 Task: Create new contact,   with mail id: 'EllaMartinez40@coach.com', first name: 'Ella', Last name: 'Martinez', Job Title: Research Scientist, Phone number (801) 555-5678. Change life cycle stage to  'Lead' and lead status to 'New'. Add new company to the associated contact: fordham.edu and type: Other. Logged in from softage.10@softage.net
Action: Mouse moved to (75, 59)
Screenshot: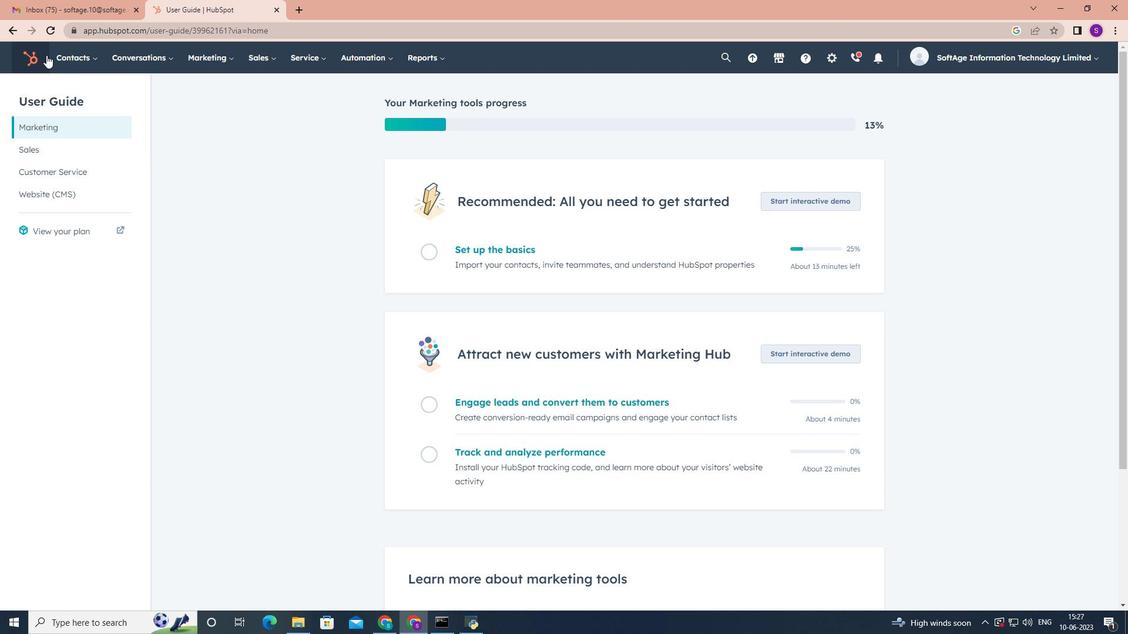 
Action: Mouse pressed left at (75, 59)
Screenshot: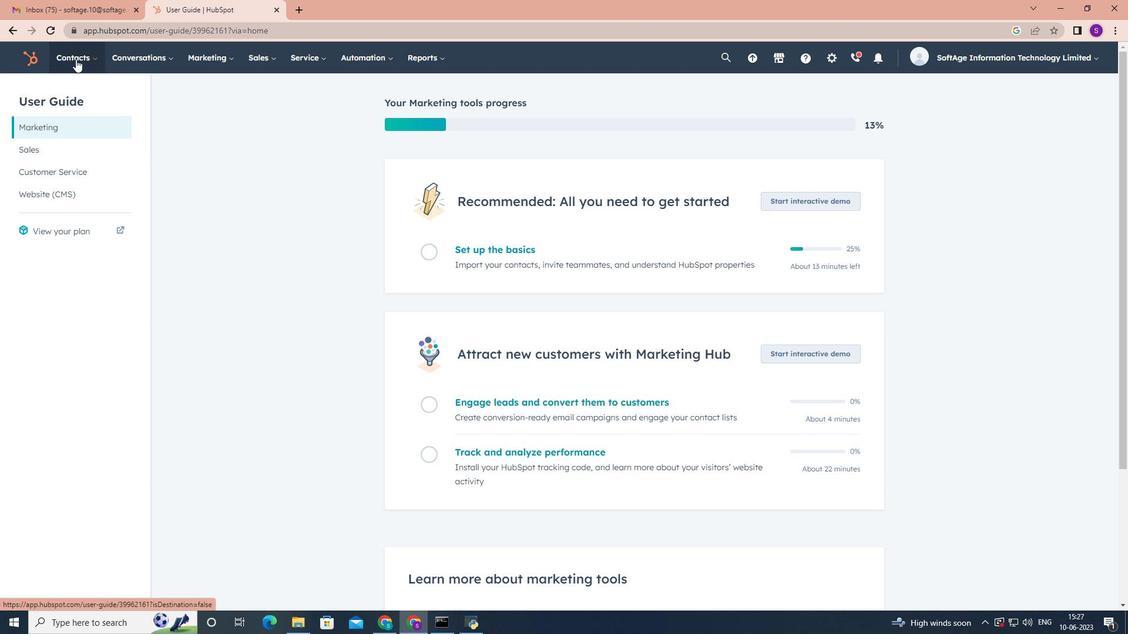 
Action: Mouse moved to (114, 92)
Screenshot: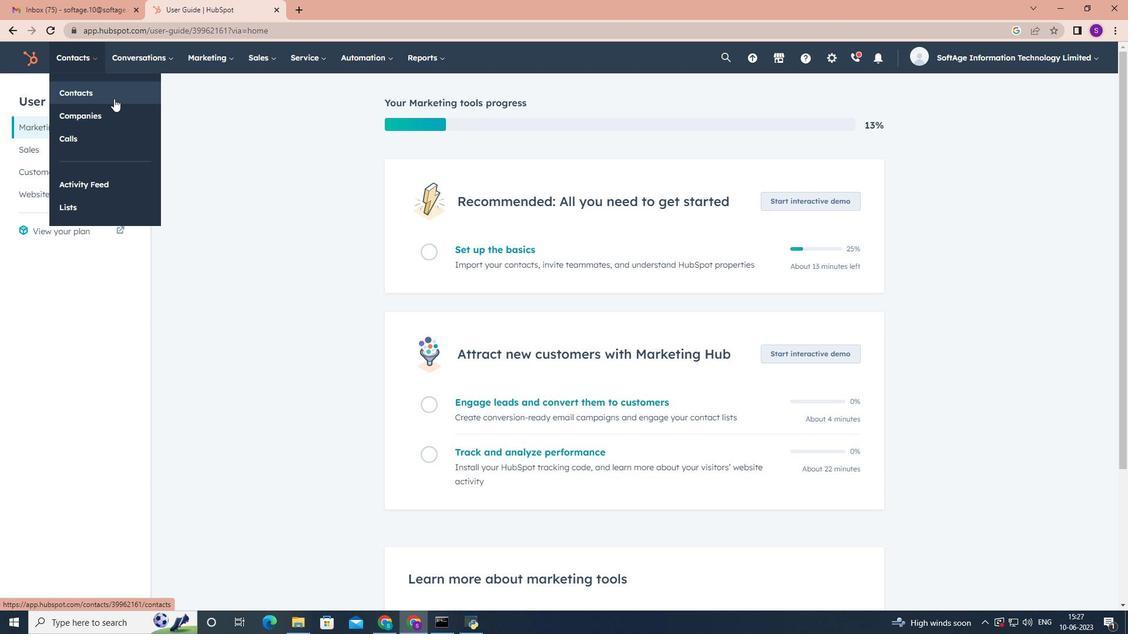 
Action: Mouse pressed left at (114, 92)
Screenshot: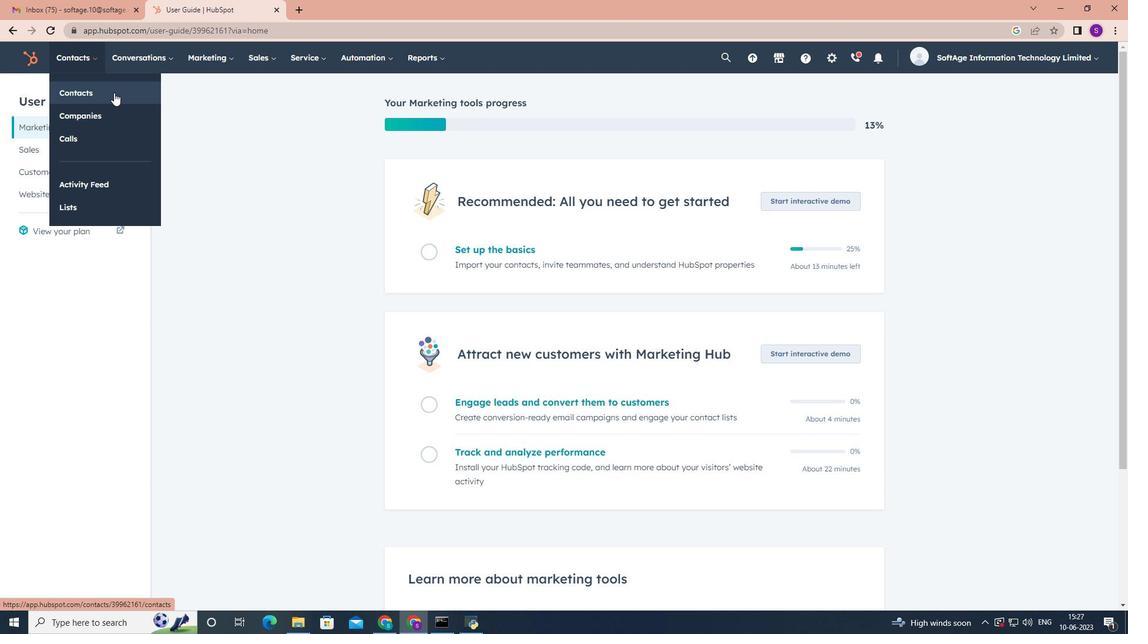 
Action: Mouse moved to (1053, 98)
Screenshot: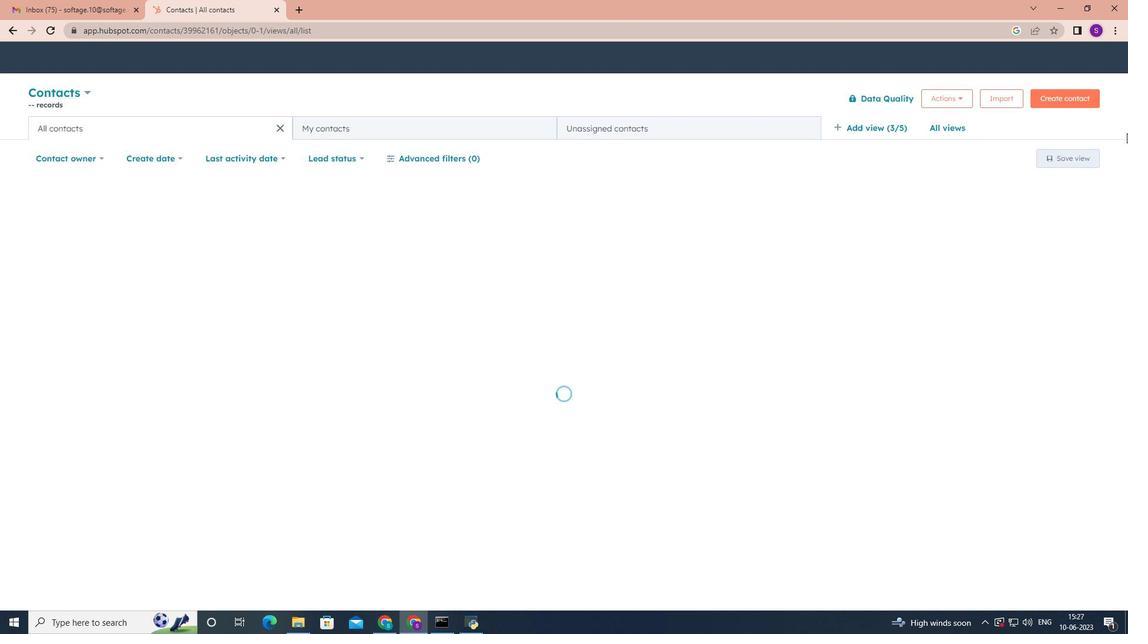 
Action: Mouse pressed left at (1053, 98)
Screenshot: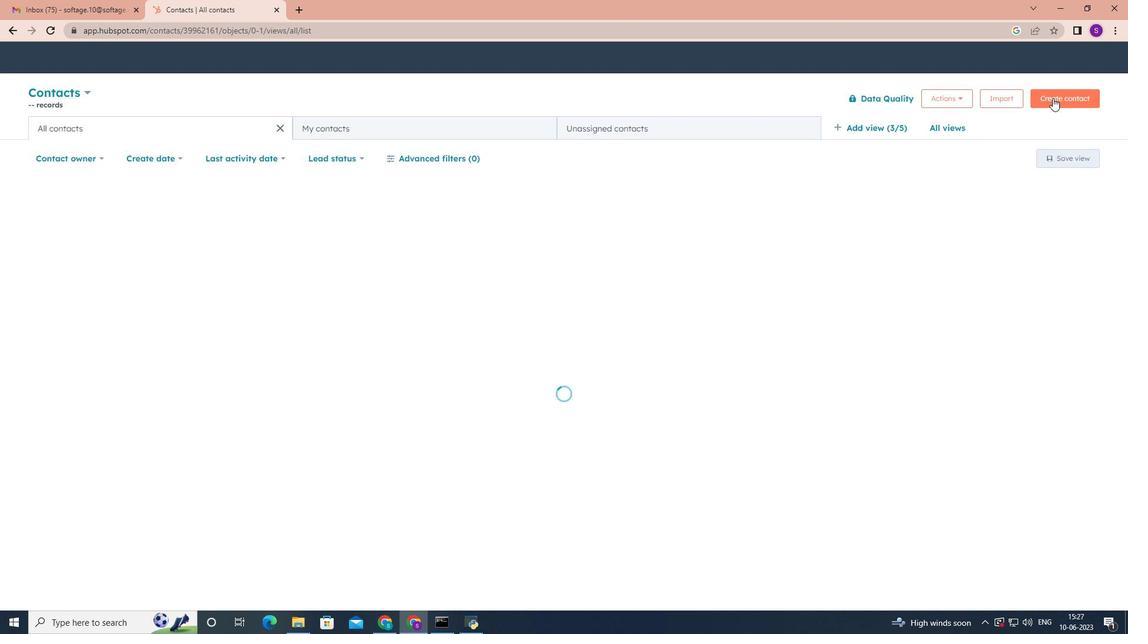 
Action: Mouse moved to (862, 155)
Screenshot: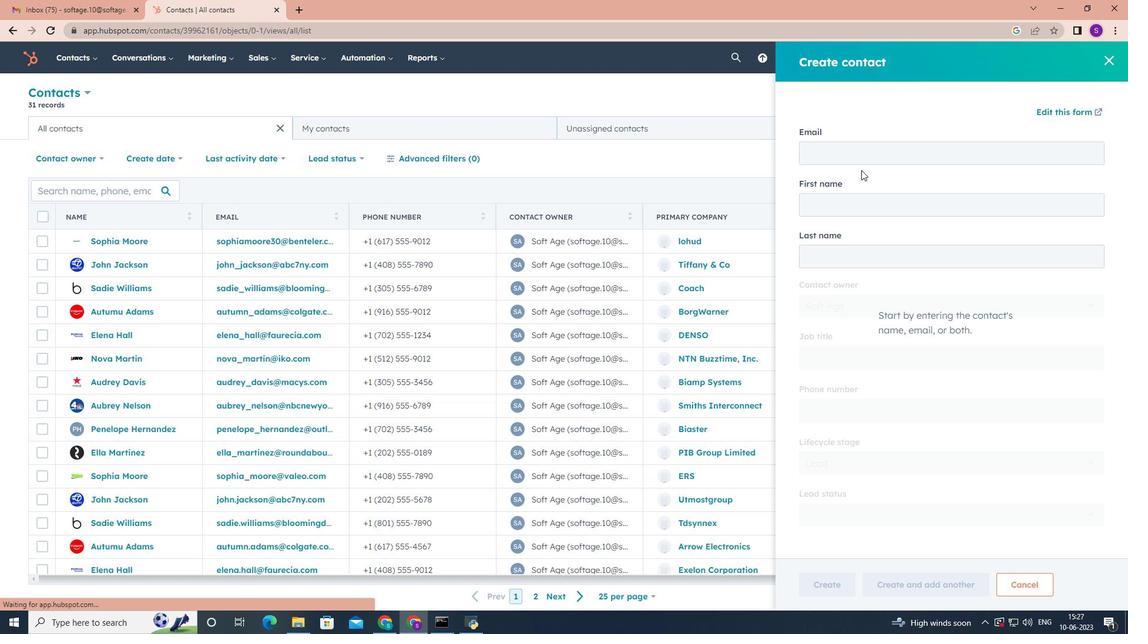 
Action: Mouse pressed left at (862, 155)
Screenshot: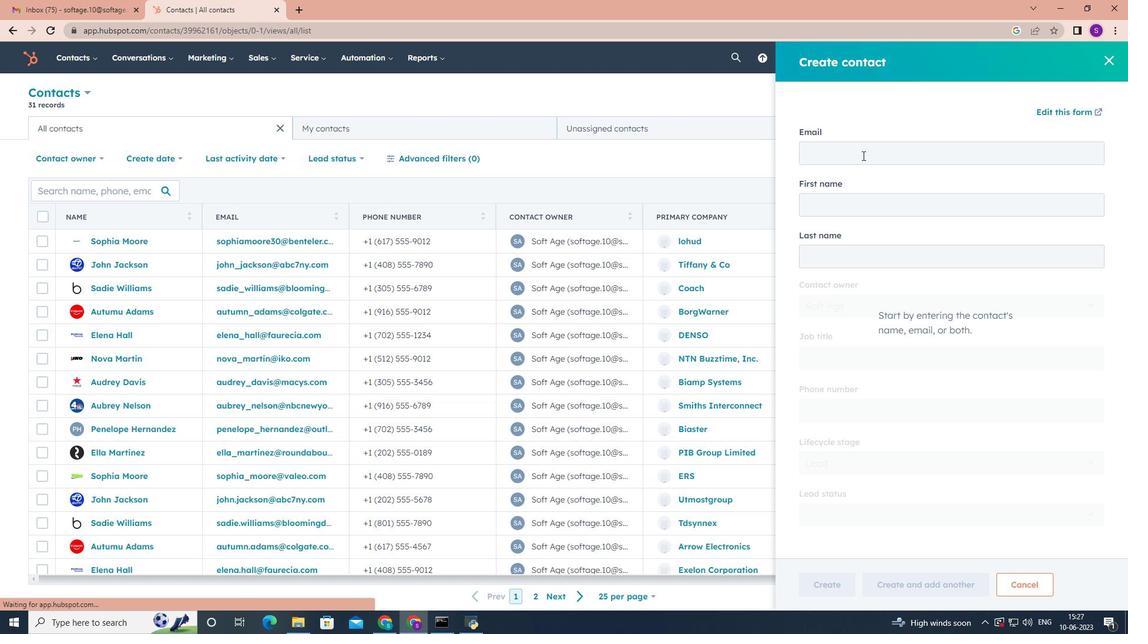 
Action: Key pressed <Key.shift>Ella<Key.shift>Martinez40<Key.shift>@coach.com<Key.tab><Key.shift><Key.shift><Key.shift><Key.shift><Key.shift><Key.shift><Key.shift><Key.shift><Key.shift>Ella<Key.tab><Key.shift><Key.shift><Key.shift><Key.shift><Key.shift><Key.shift><Key.shift><Key.shift><Key.shift><Key.shift><Key.shift><Key.shift><Key.shift><Key.shift><Key.shift><Key.shift><Key.shift><Key.shift>Martinez<Key.tab><Key.tab><Key.shift><Key.shift><Key.shift><Key.shift><Key.shift><Key.shift><Key.shift>Research<Key.space><Key.shift>Scientist<Key.tab>8015556<Key.backspace>5678<Key.tab><Key.tab><Key.tab><Key.tab><Key.enter>
Screenshot: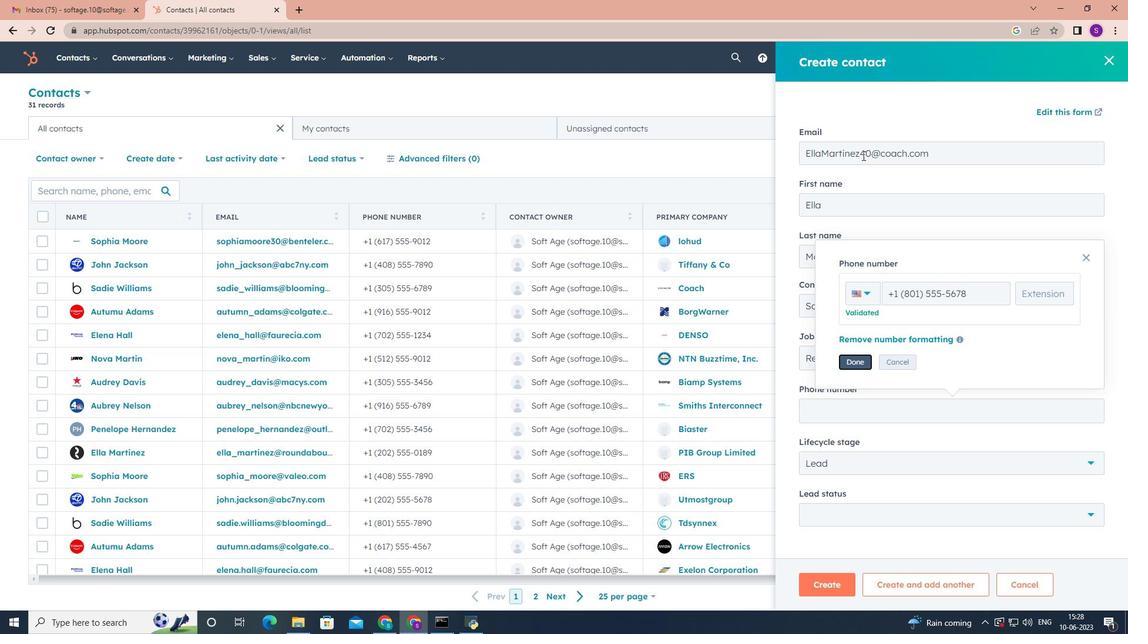 
Action: Mouse scrolled (862, 155) with delta (0, 0)
Screenshot: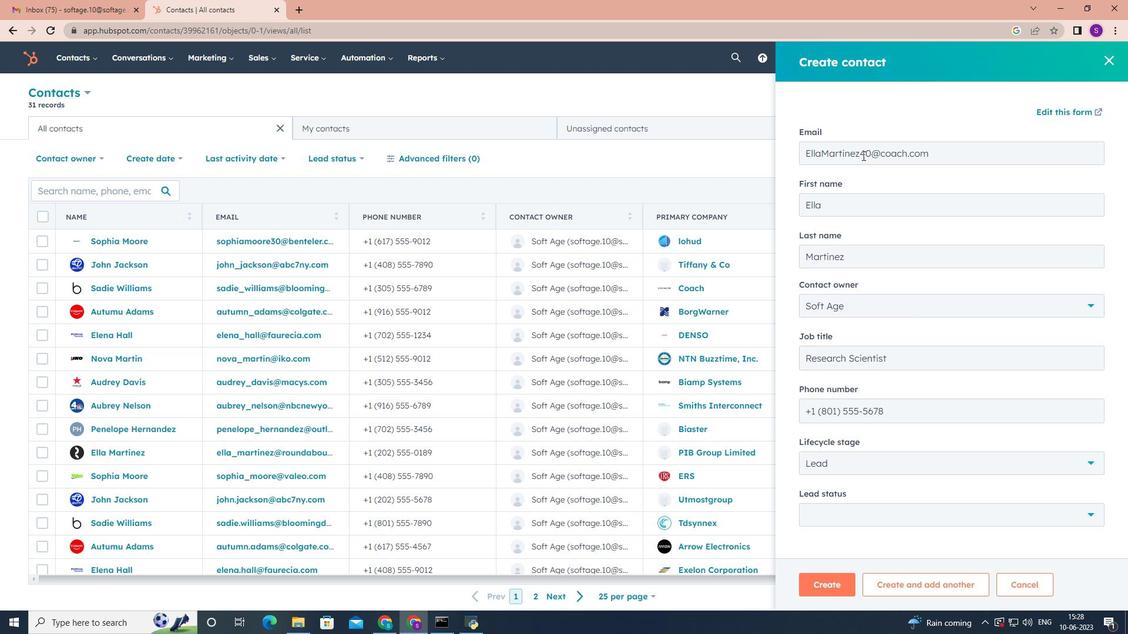 
Action: Mouse moved to (1051, 309)
Screenshot: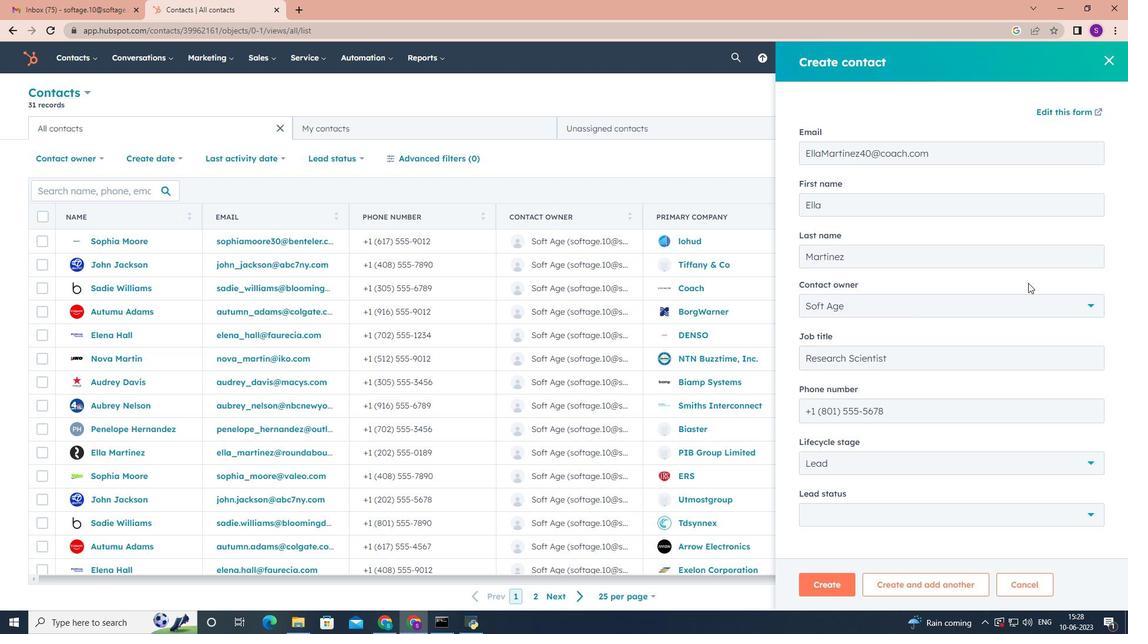 
Action: Mouse scrolled (1051, 308) with delta (0, 0)
Screenshot: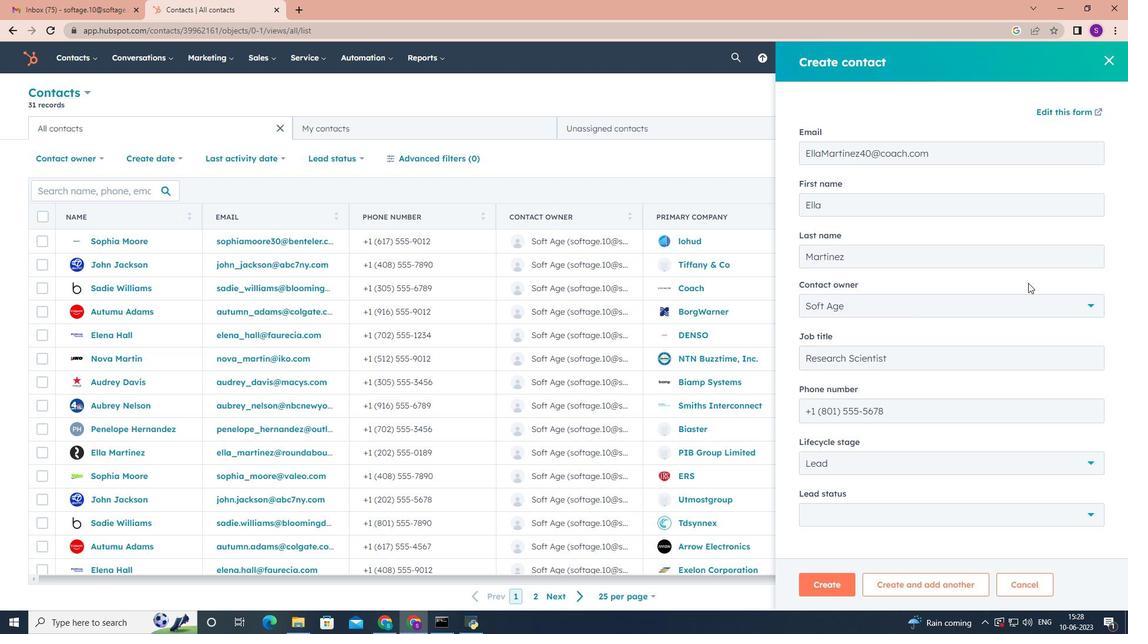 
Action: Mouse moved to (1054, 324)
Screenshot: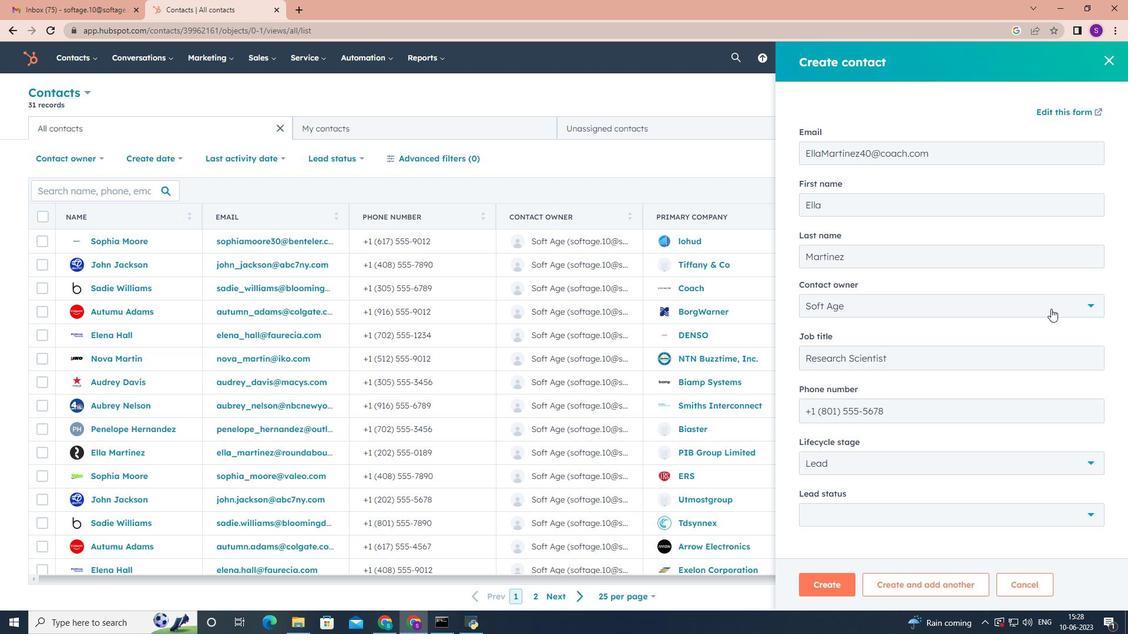 
Action: Mouse scrolled (1054, 324) with delta (0, 0)
Screenshot: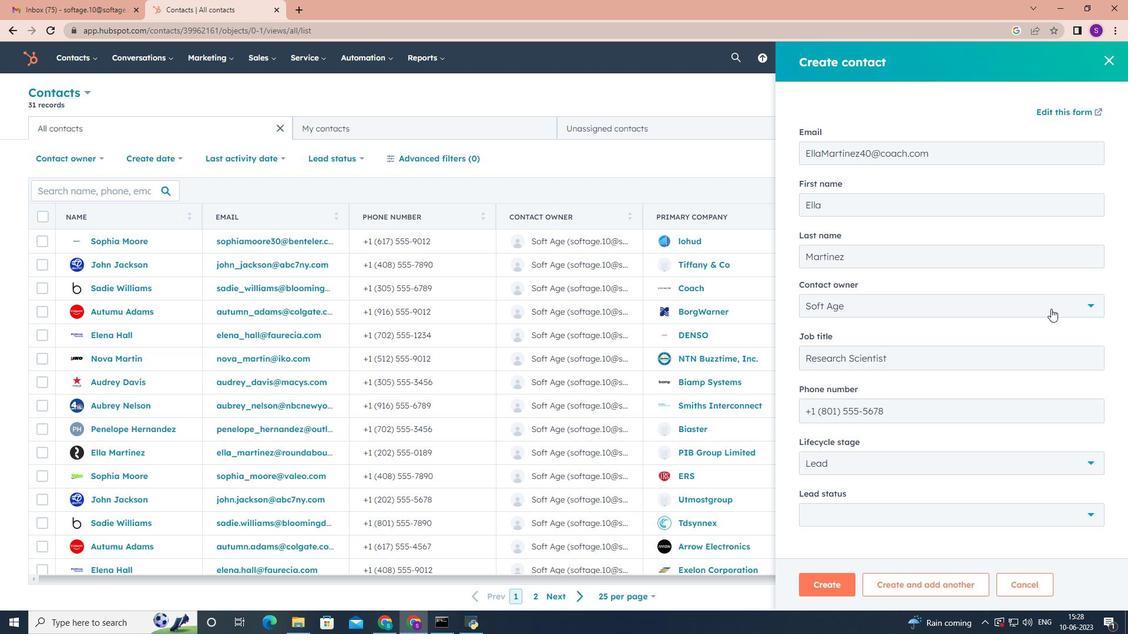 
Action: Mouse moved to (1088, 461)
Screenshot: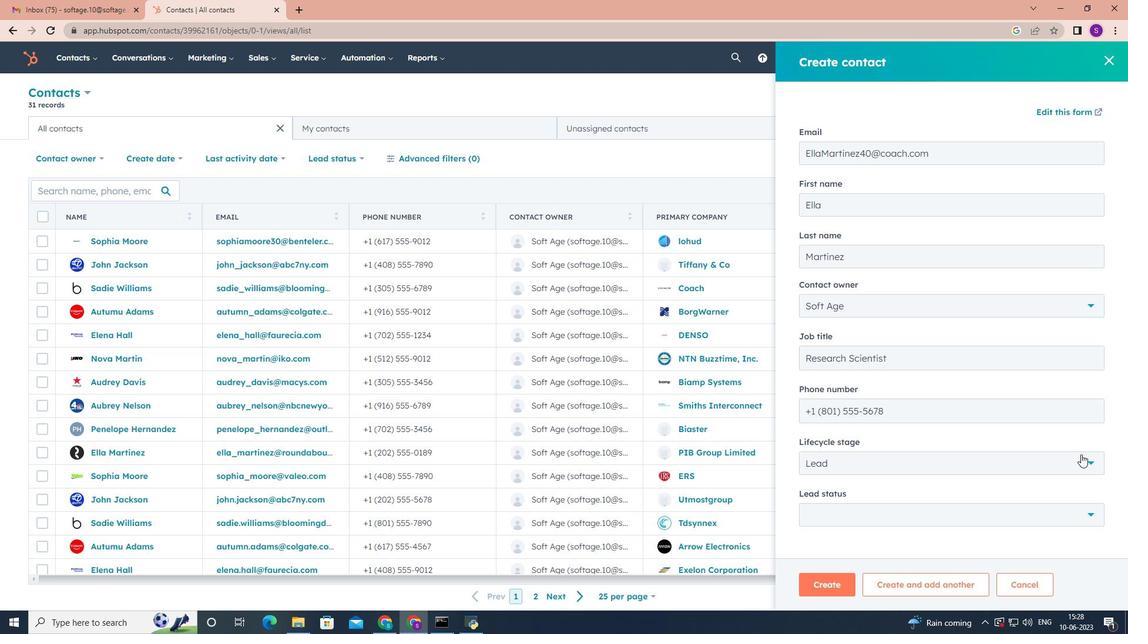 
Action: Mouse pressed left at (1088, 461)
Screenshot: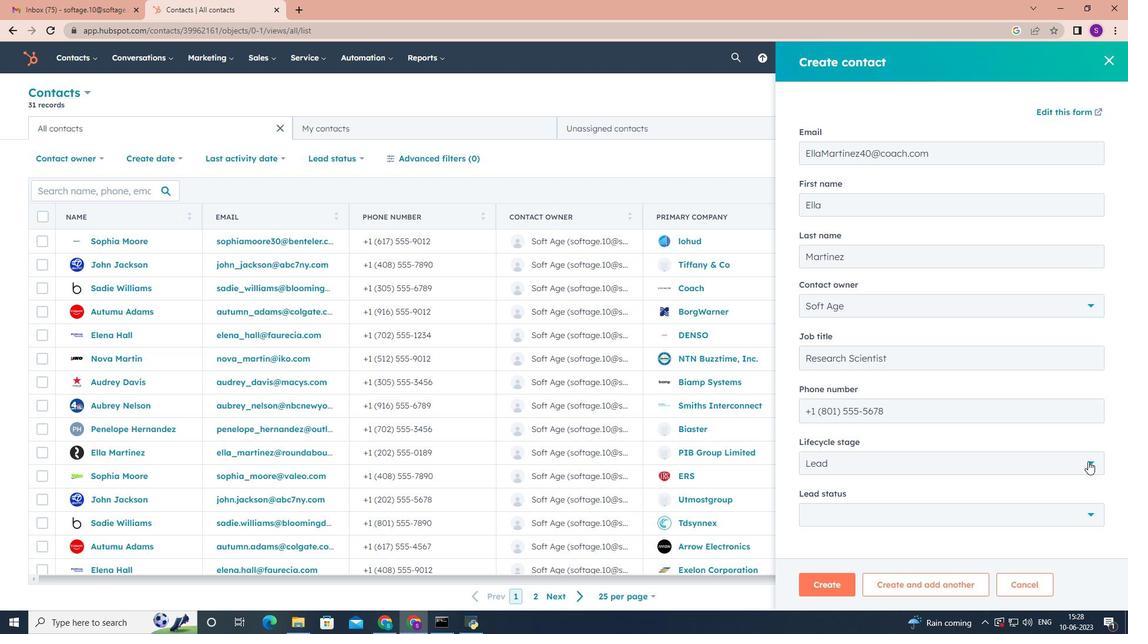 
Action: Mouse moved to (916, 352)
Screenshot: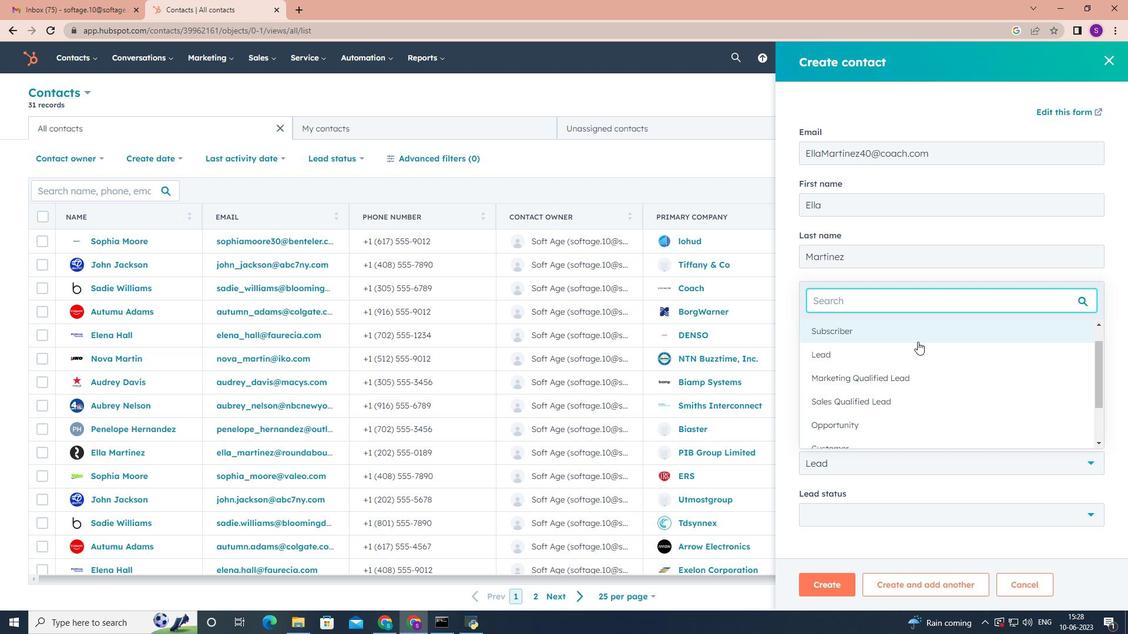 
Action: Mouse pressed left at (916, 352)
Screenshot: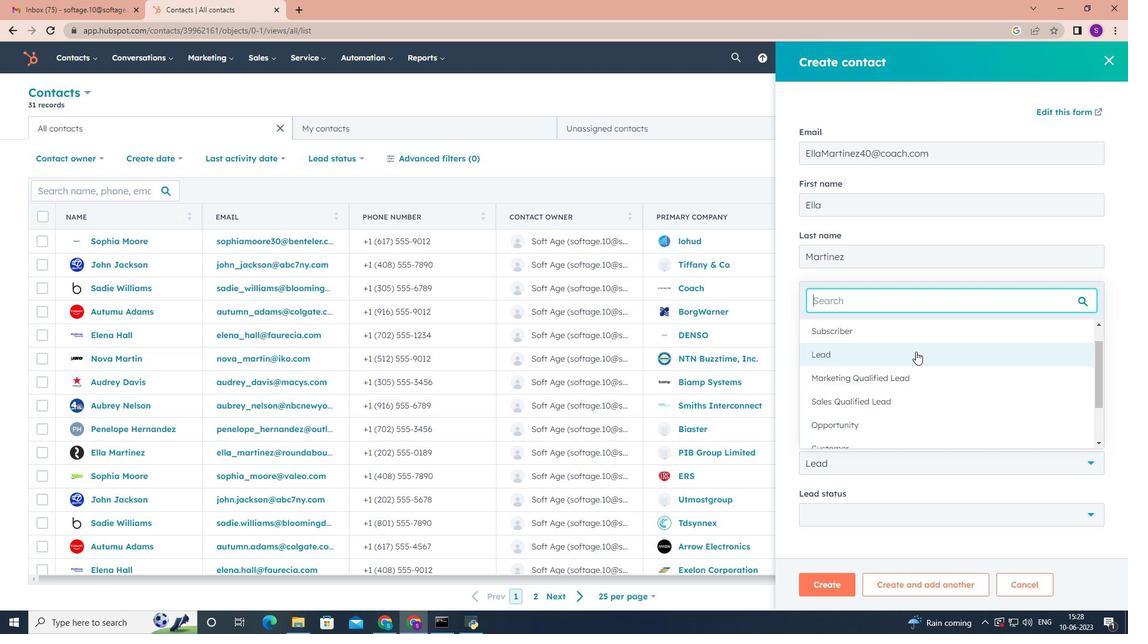 
Action: Mouse moved to (916, 394)
Screenshot: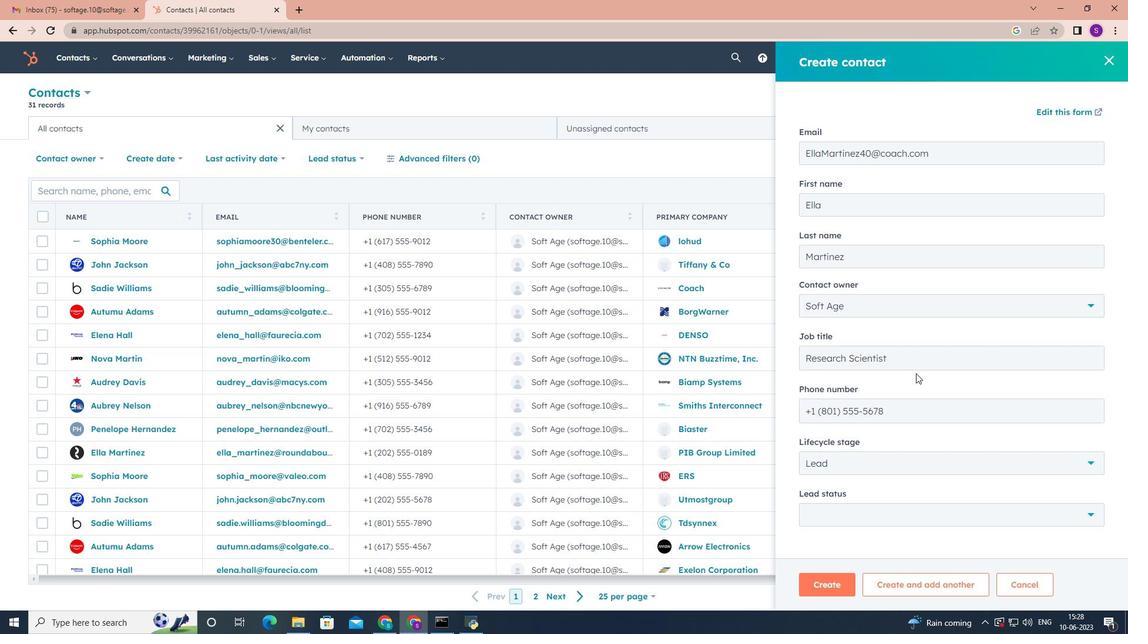 
Action: Mouse scrolled (916, 393) with delta (0, 0)
Screenshot: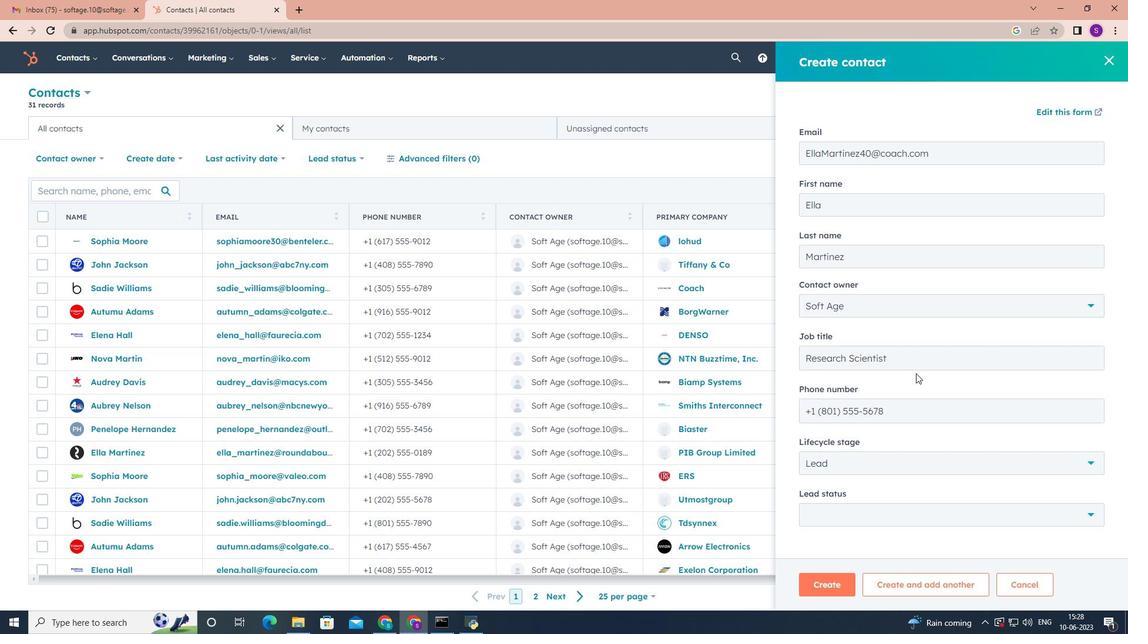 
Action: Mouse moved to (916, 395)
Screenshot: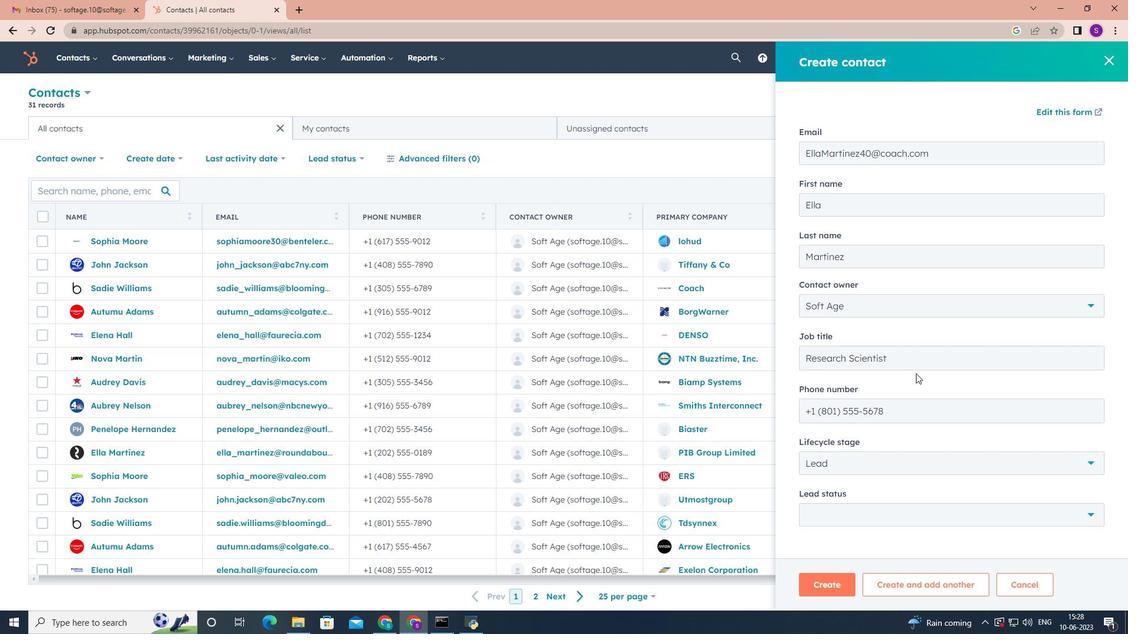 
Action: Mouse scrolled (916, 394) with delta (0, 0)
Screenshot: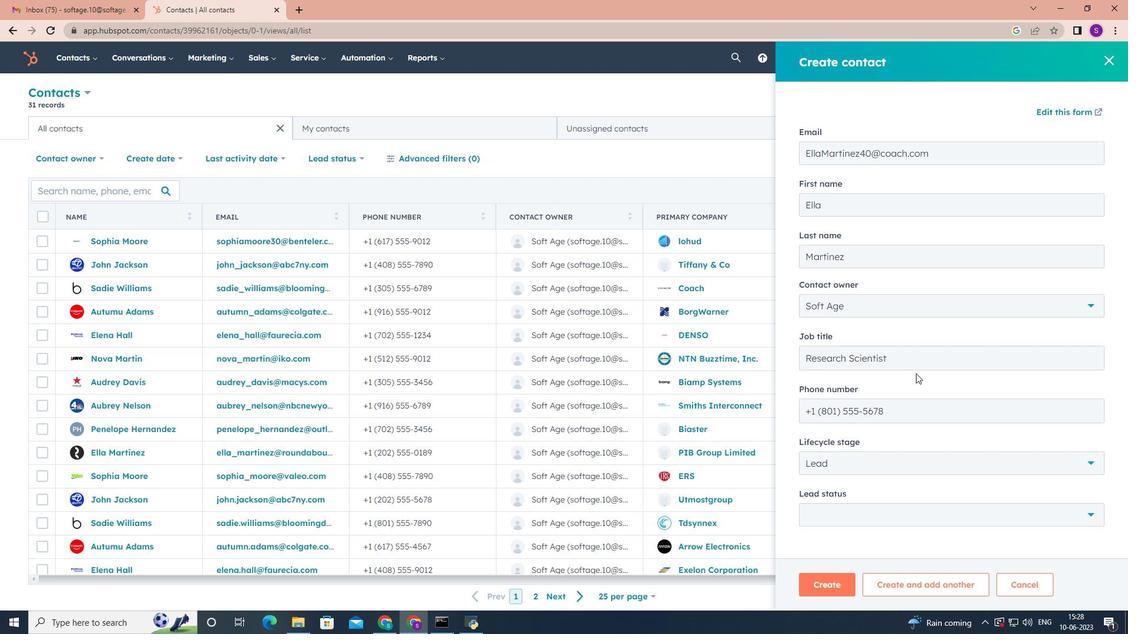 
Action: Mouse moved to (916, 396)
Screenshot: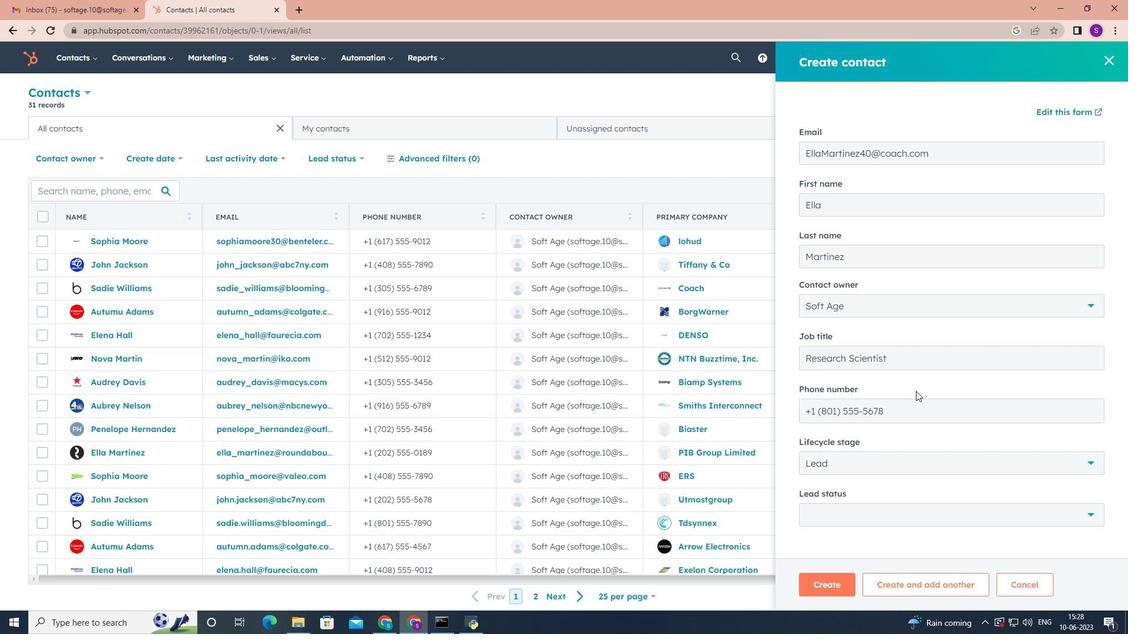 
Action: Mouse scrolled (916, 396) with delta (0, 0)
Screenshot: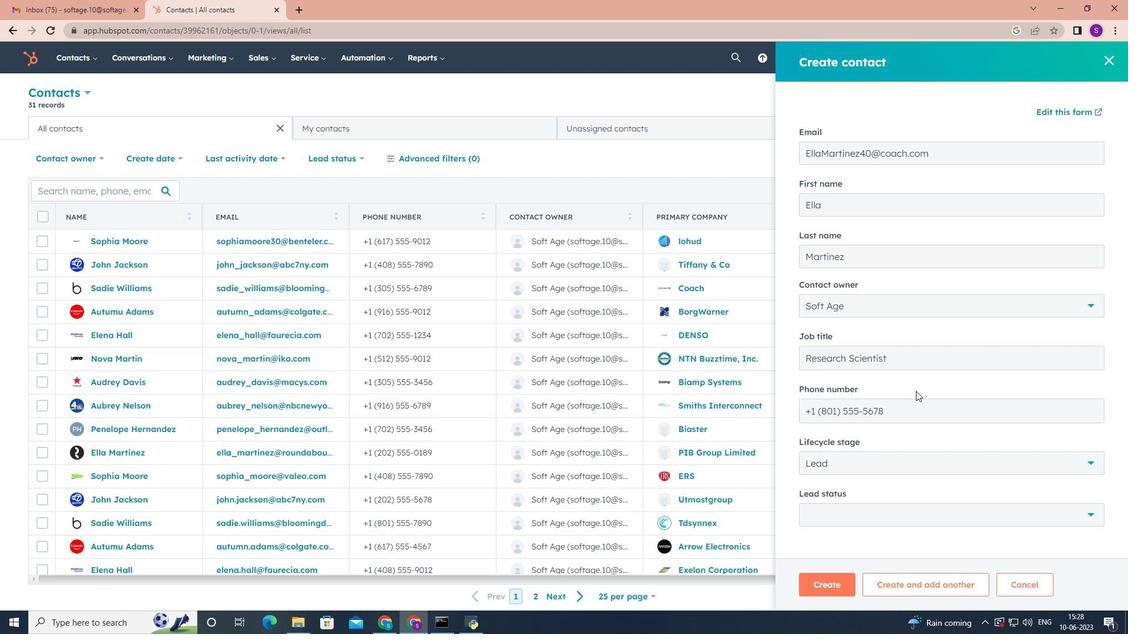
Action: Mouse moved to (916, 399)
Screenshot: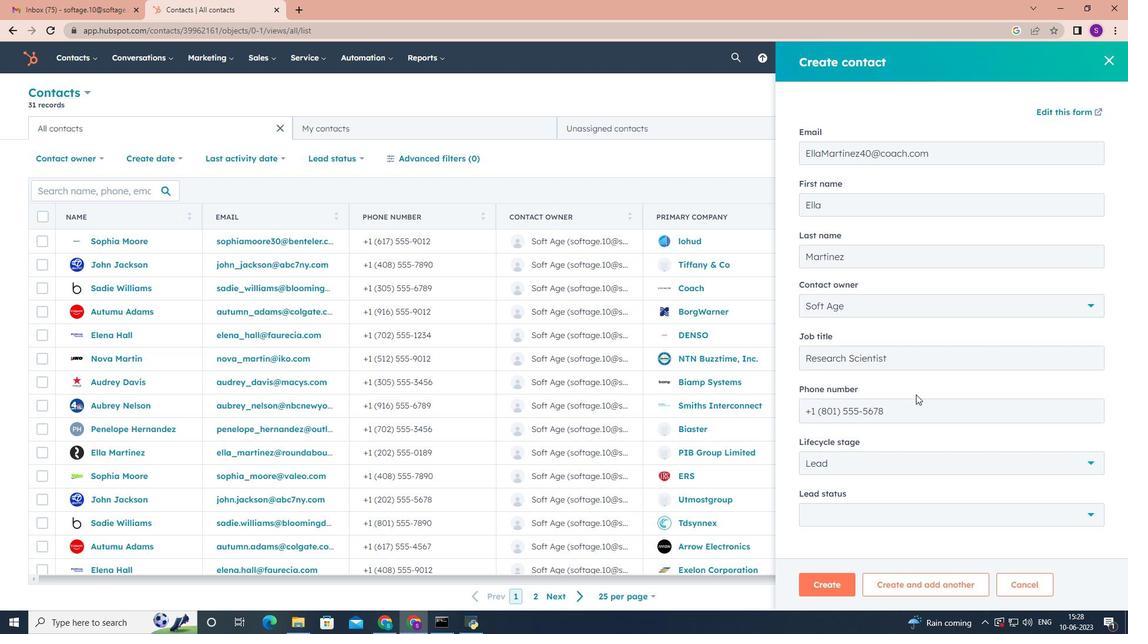 
Action: Mouse scrolled (916, 399) with delta (0, 0)
Screenshot: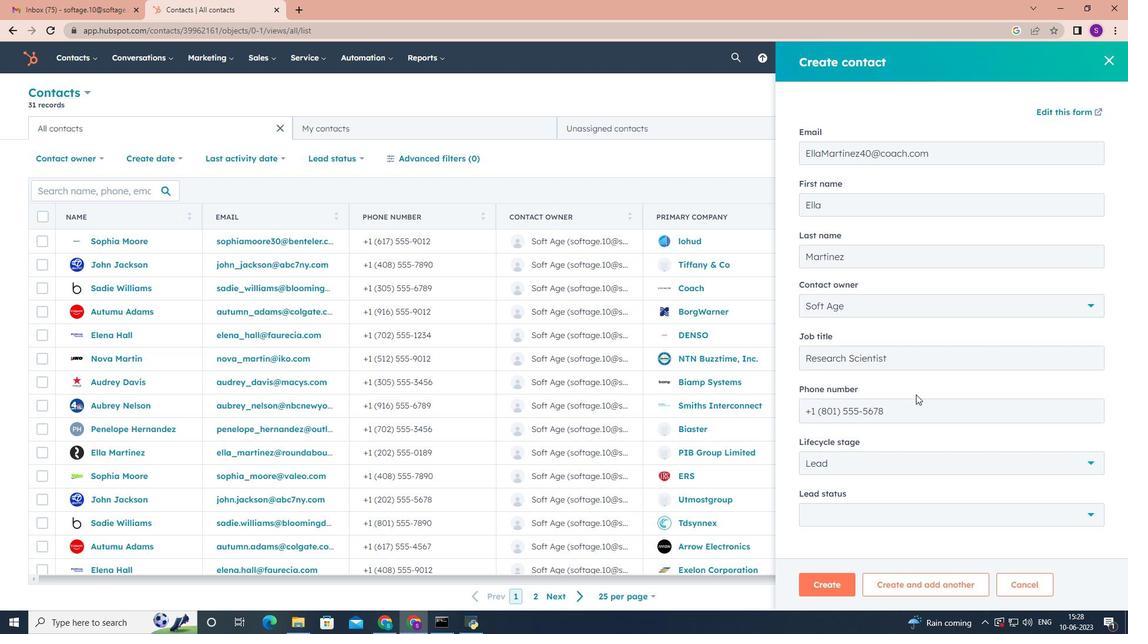 
Action: Mouse moved to (916, 408)
Screenshot: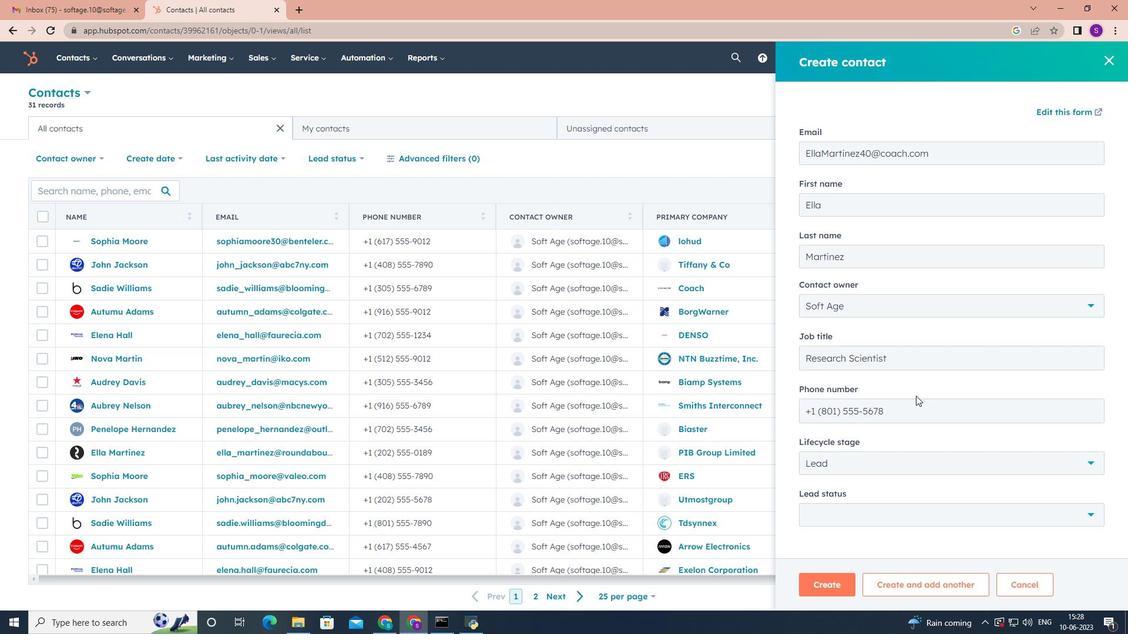 
Action: Mouse scrolled (916, 407) with delta (0, 0)
Screenshot: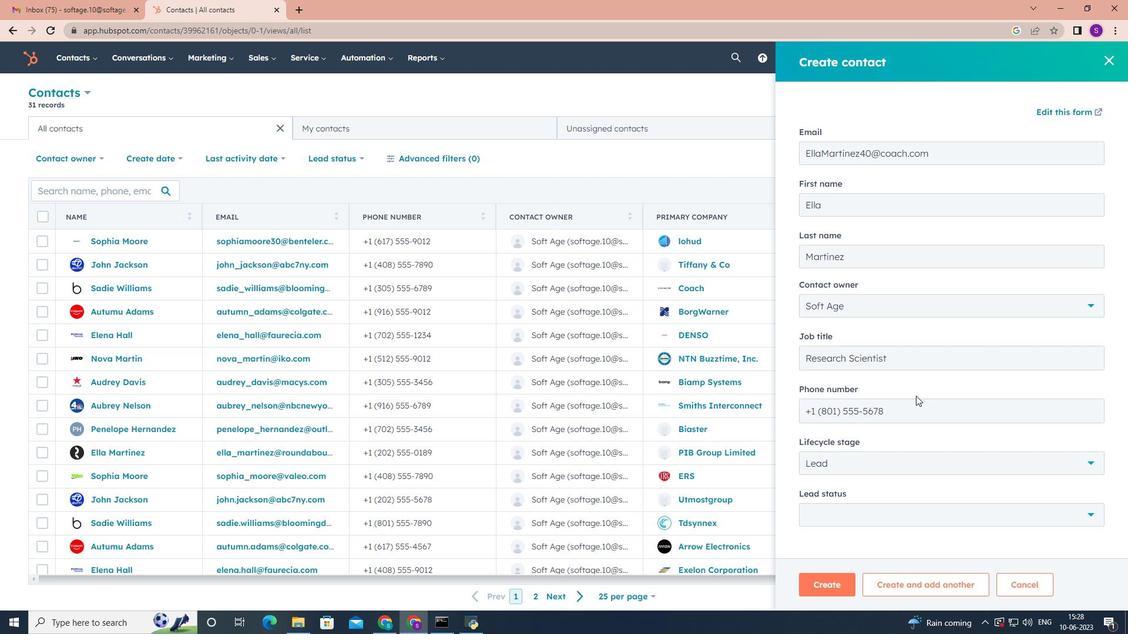 
Action: Mouse moved to (1082, 508)
Screenshot: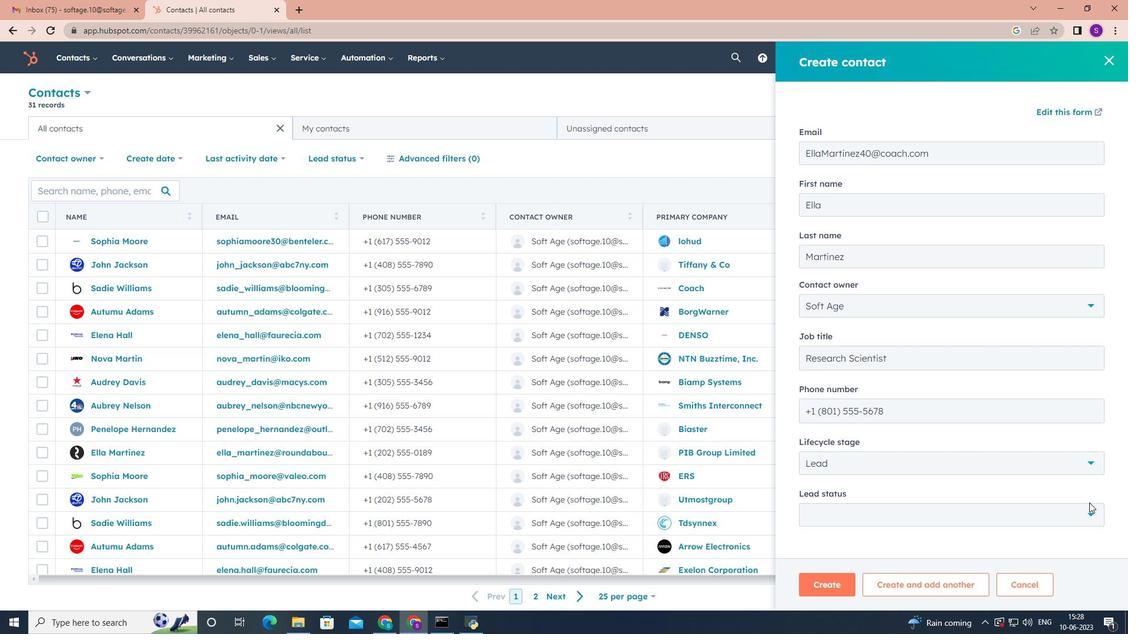 
Action: Mouse pressed left at (1082, 508)
Screenshot: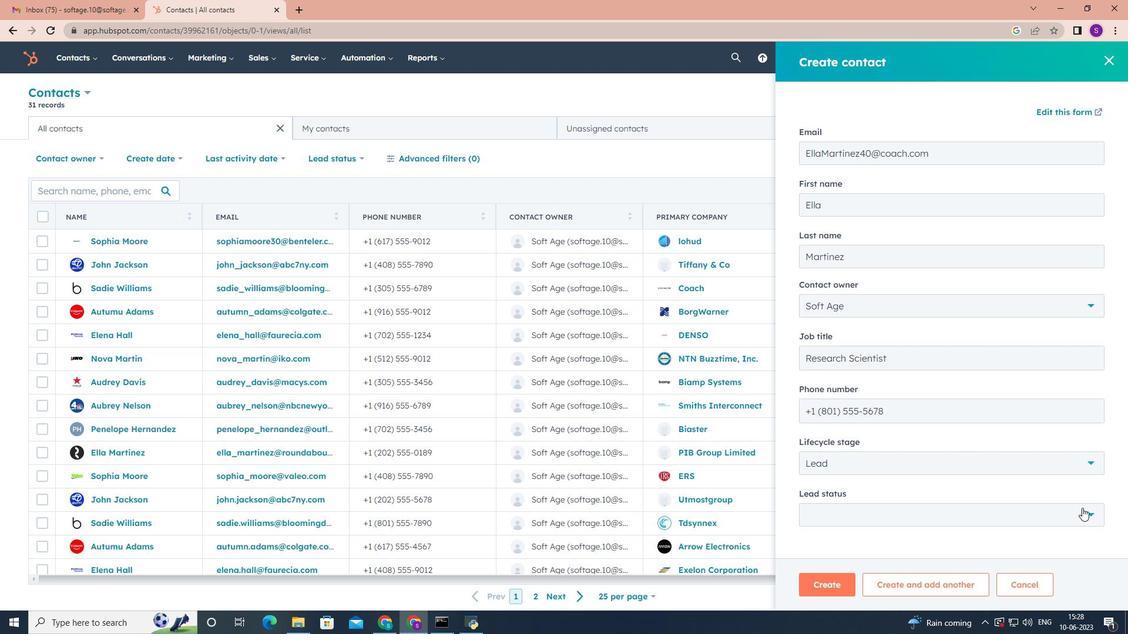 
Action: Mouse moved to (922, 400)
Screenshot: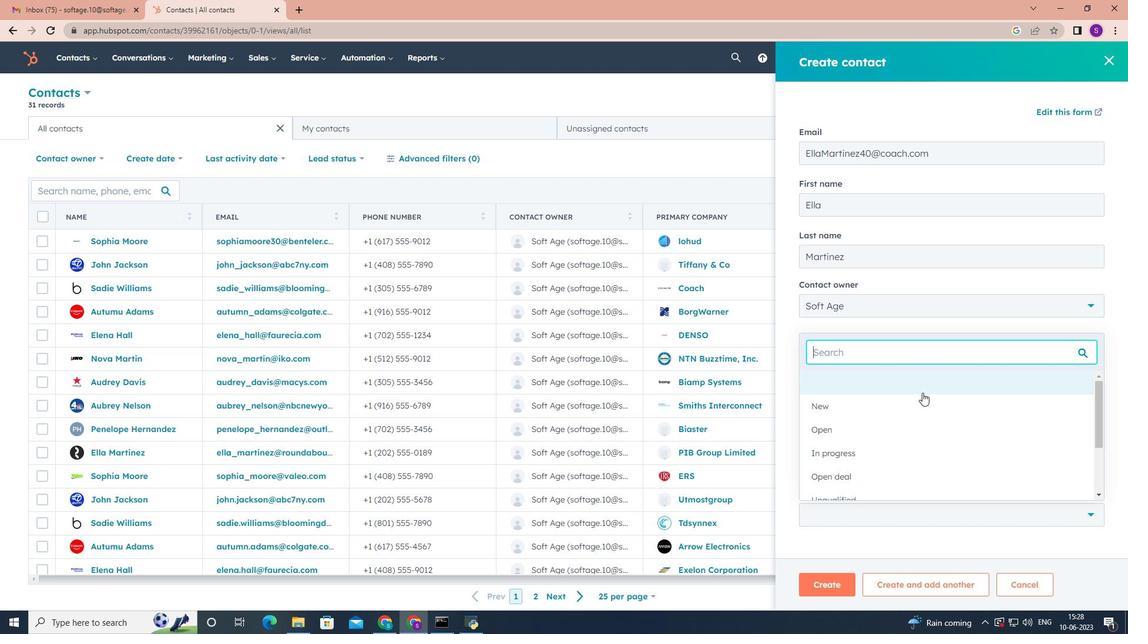 
Action: Mouse pressed left at (922, 400)
Screenshot: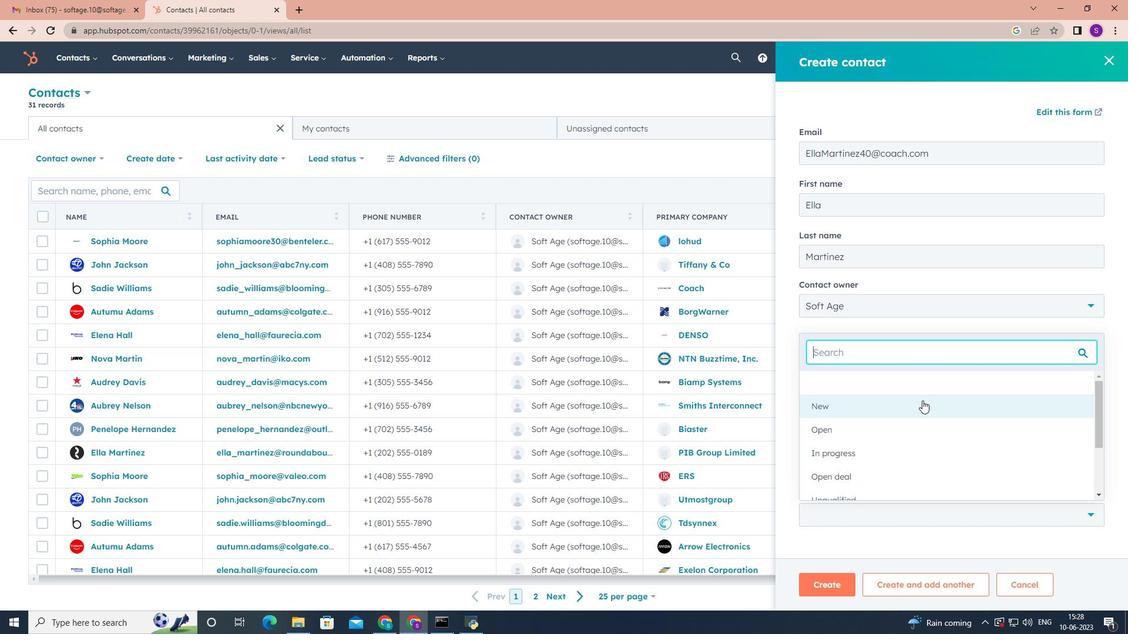
Action: Mouse moved to (936, 479)
Screenshot: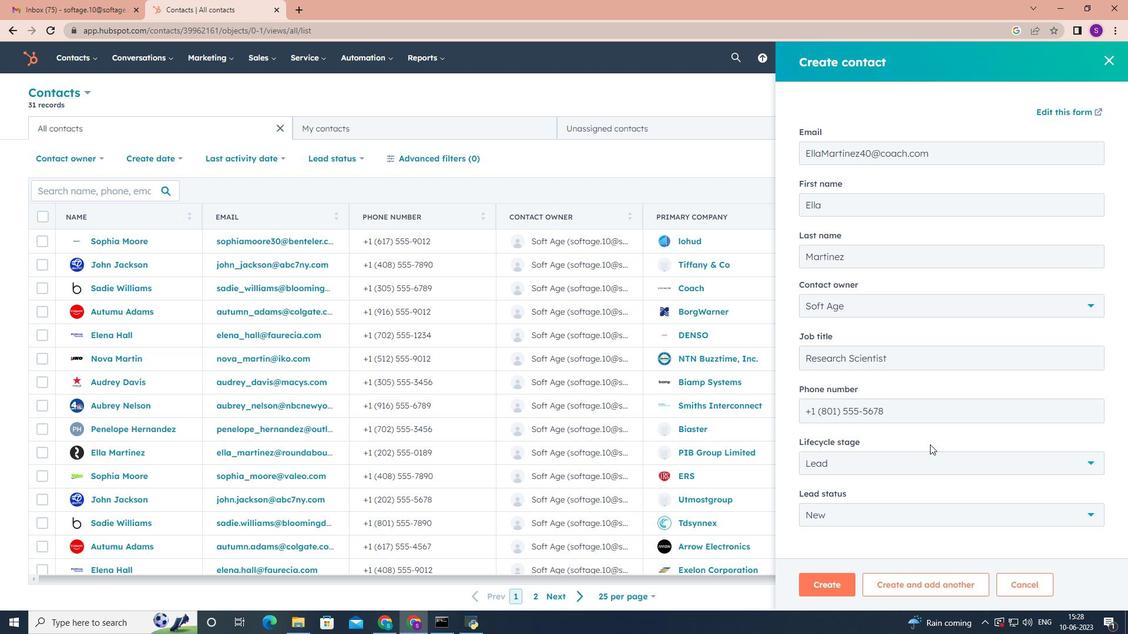 
Action: Mouse scrolled (936, 478) with delta (0, 0)
Screenshot: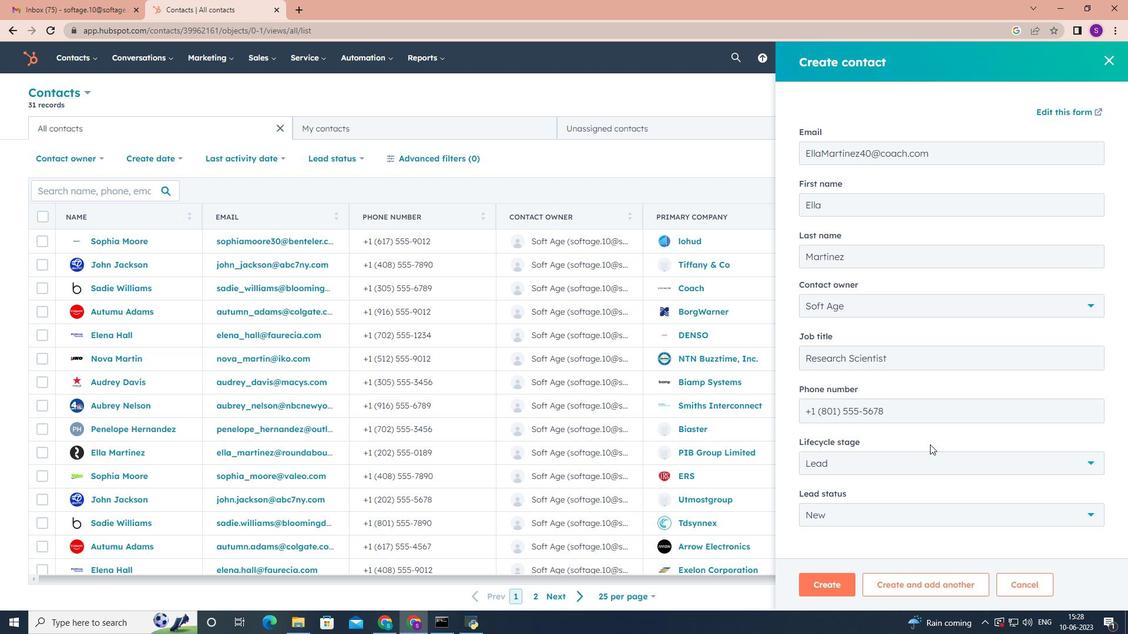 
Action: Mouse moved to (927, 493)
Screenshot: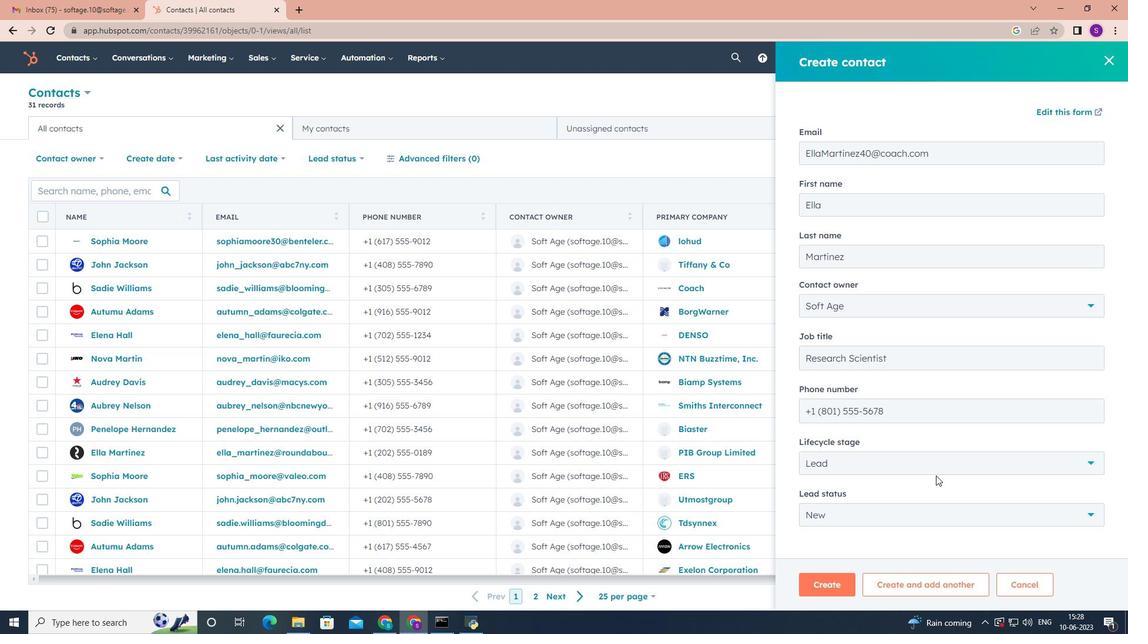 
Action: Mouse scrolled (927, 493) with delta (0, 0)
Screenshot: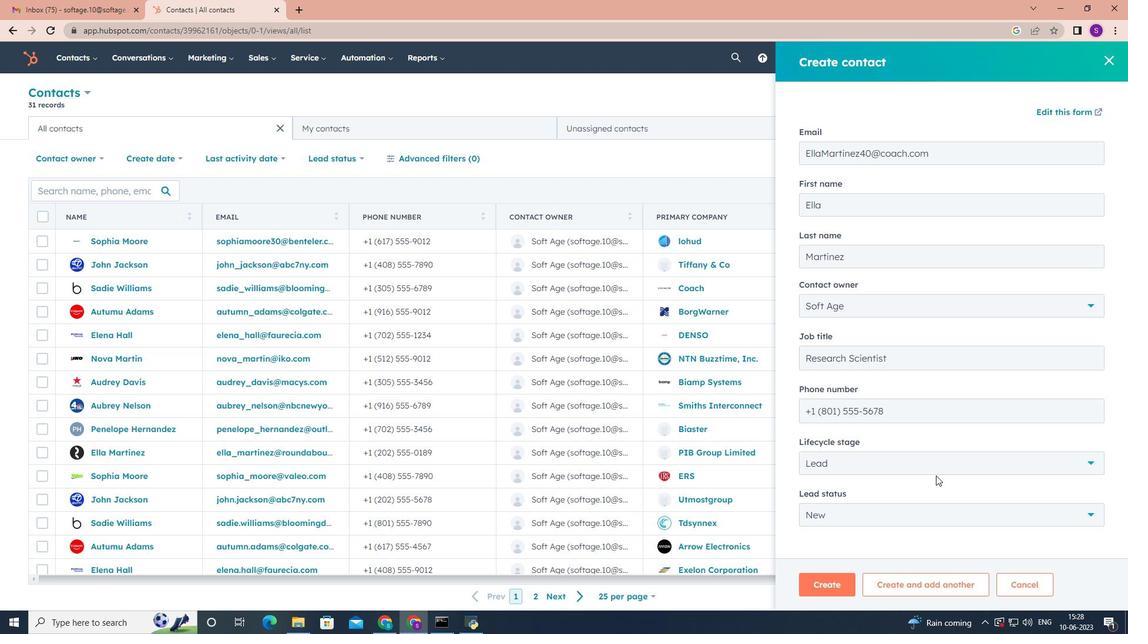 
Action: Mouse moved to (841, 584)
Screenshot: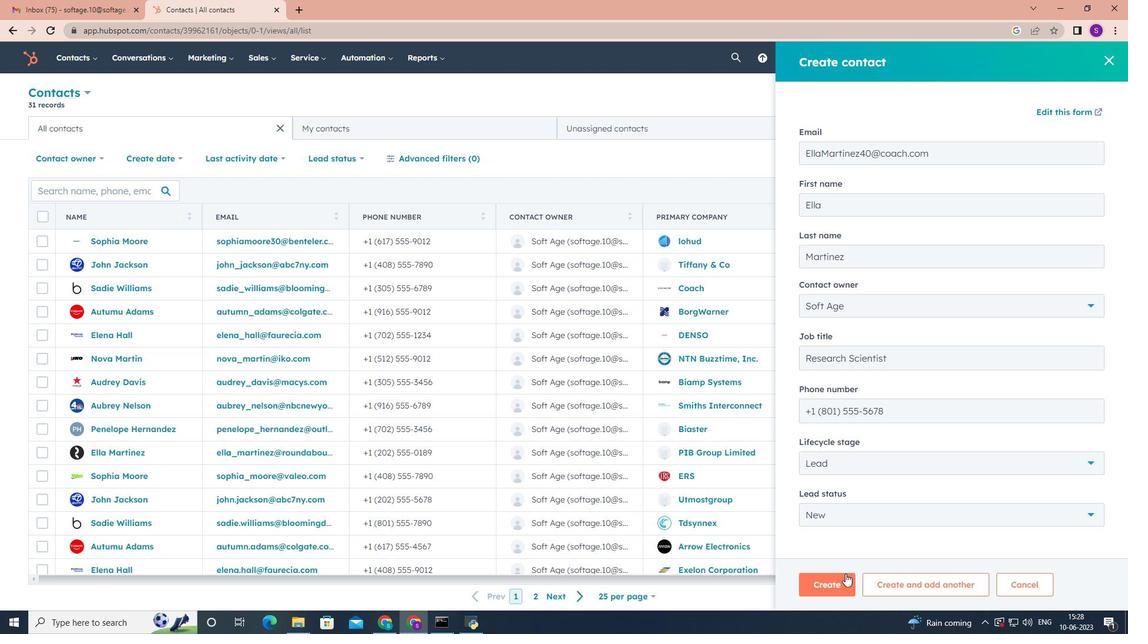 
Action: Mouse pressed left at (841, 584)
Screenshot: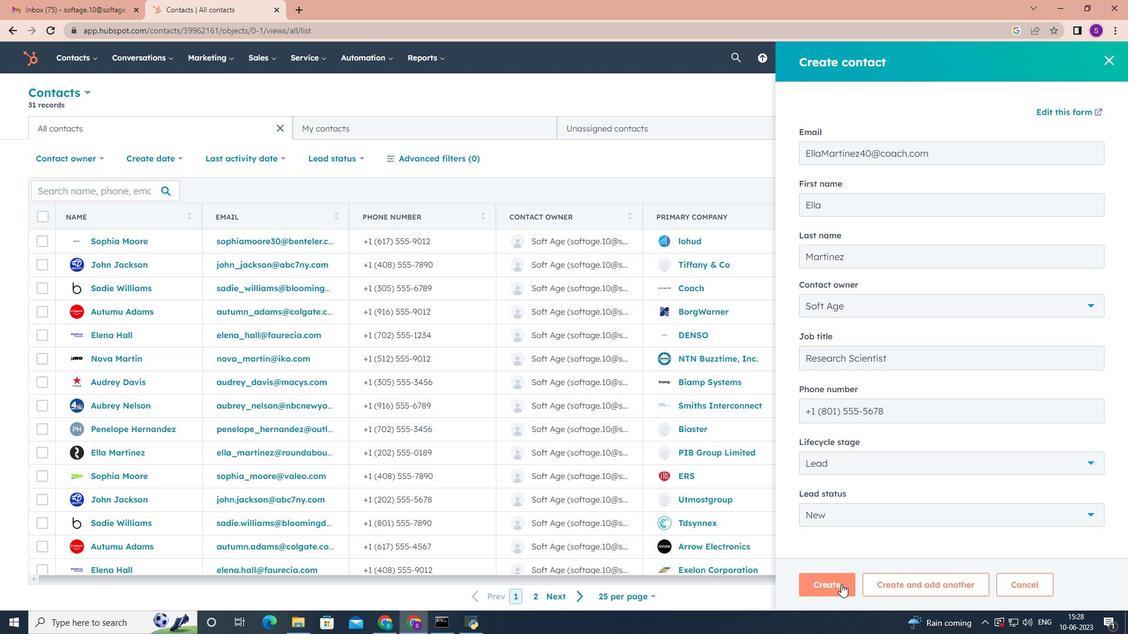 
Action: Mouse moved to (793, 378)
Screenshot: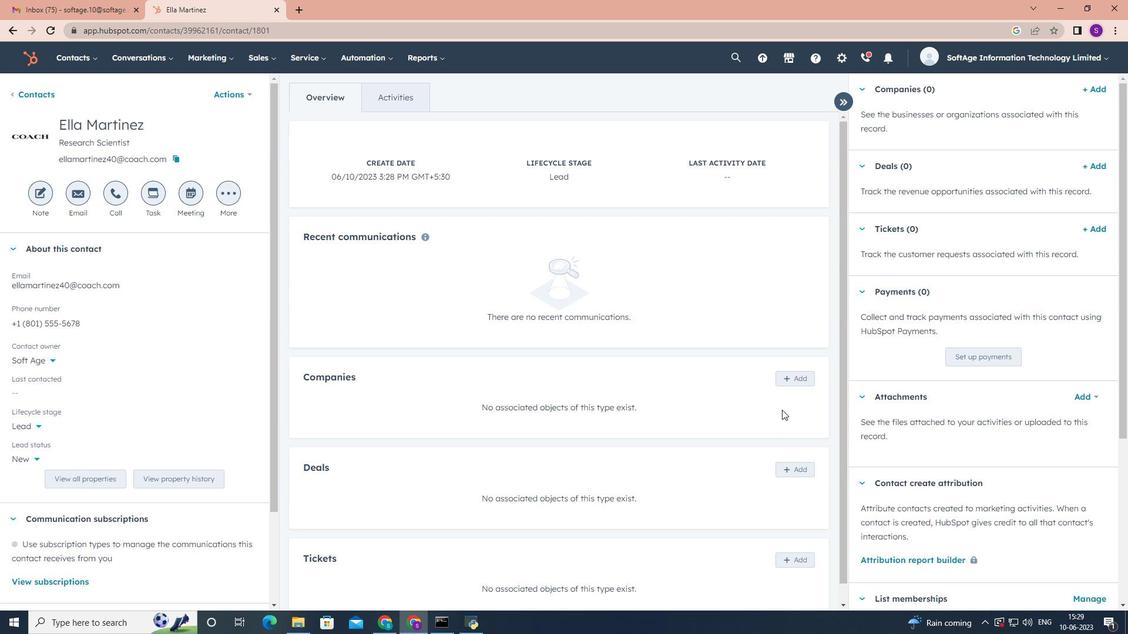 
Action: Mouse pressed left at (793, 378)
Screenshot: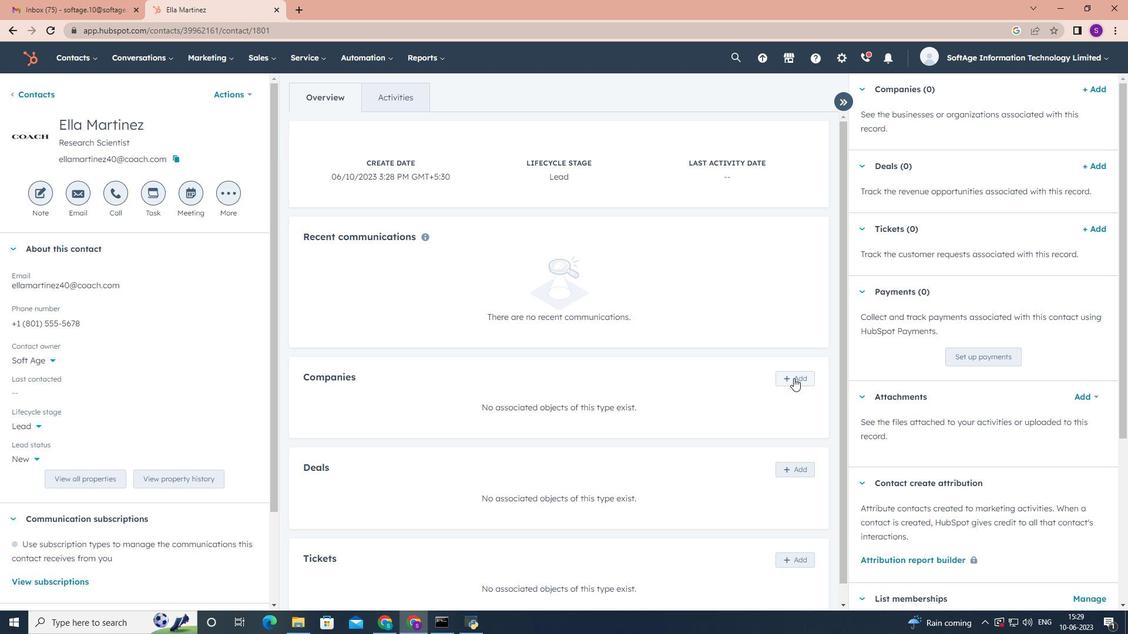 
Action: Mouse moved to (893, 128)
Screenshot: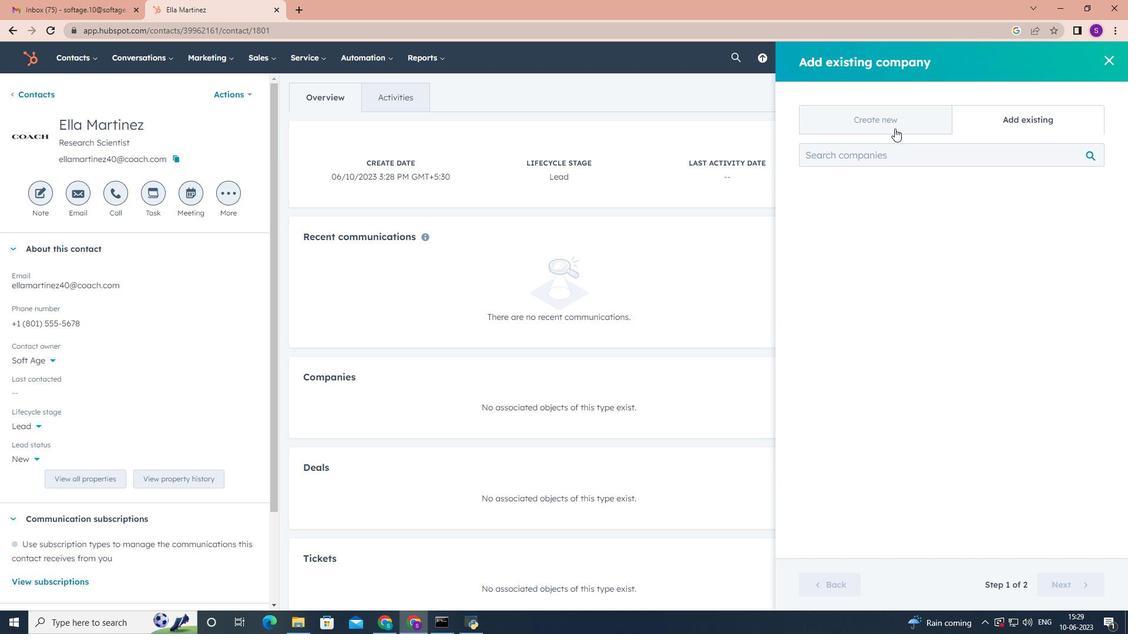 
Action: Mouse pressed left at (893, 128)
Screenshot: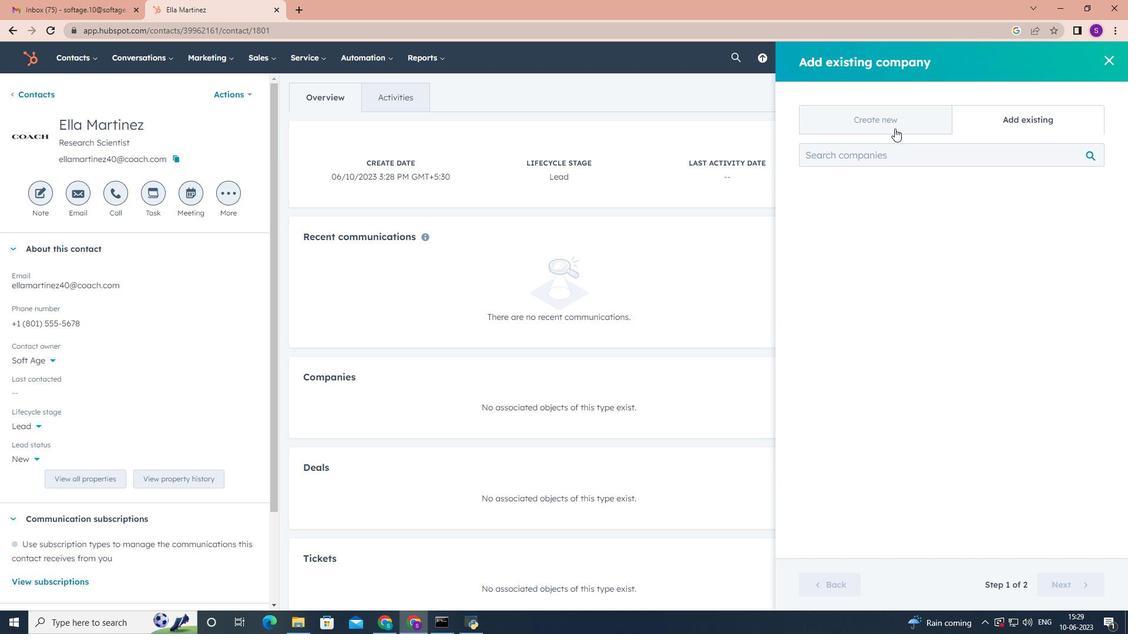 
Action: Mouse moved to (891, 186)
Screenshot: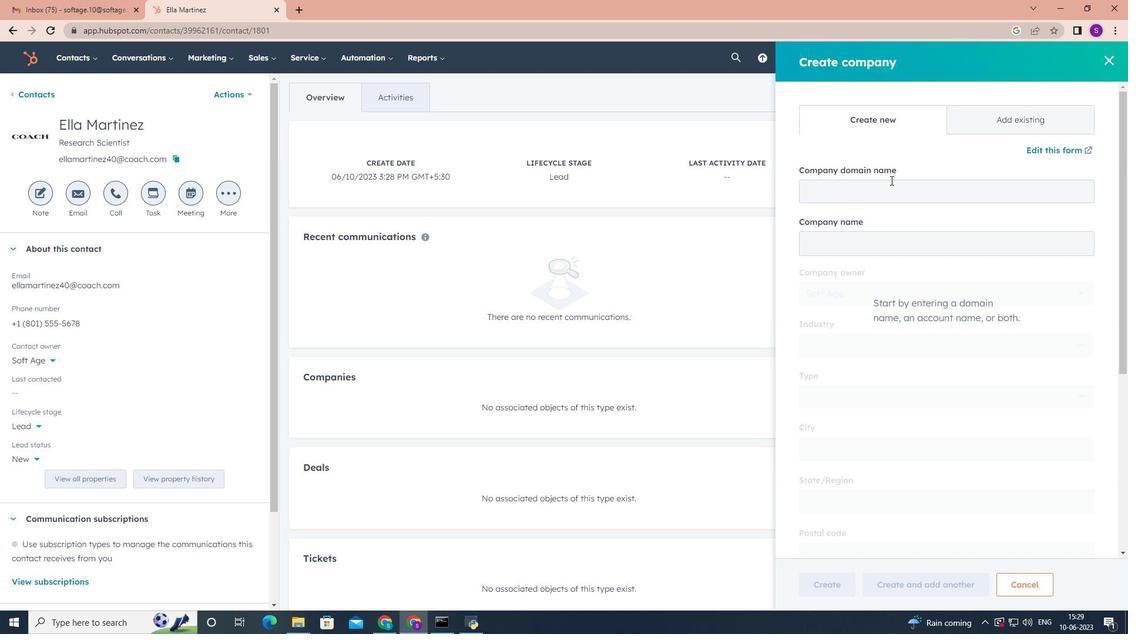 
Action: Mouse pressed left at (891, 186)
Screenshot: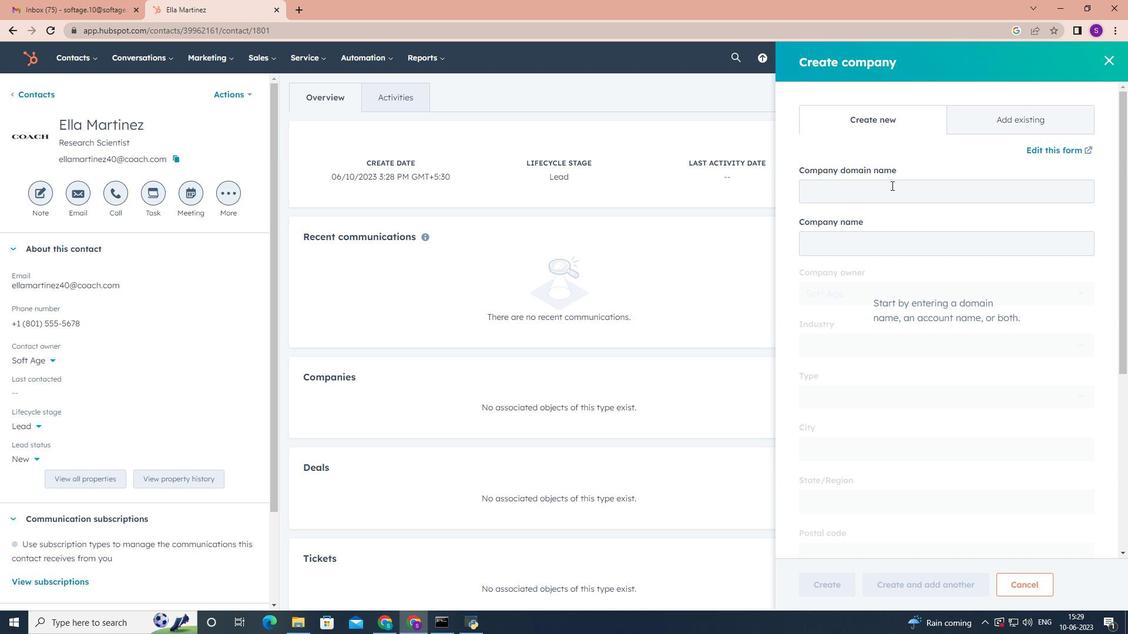 
Action: Key pressed <Key.shift>fordham.edu
Screenshot: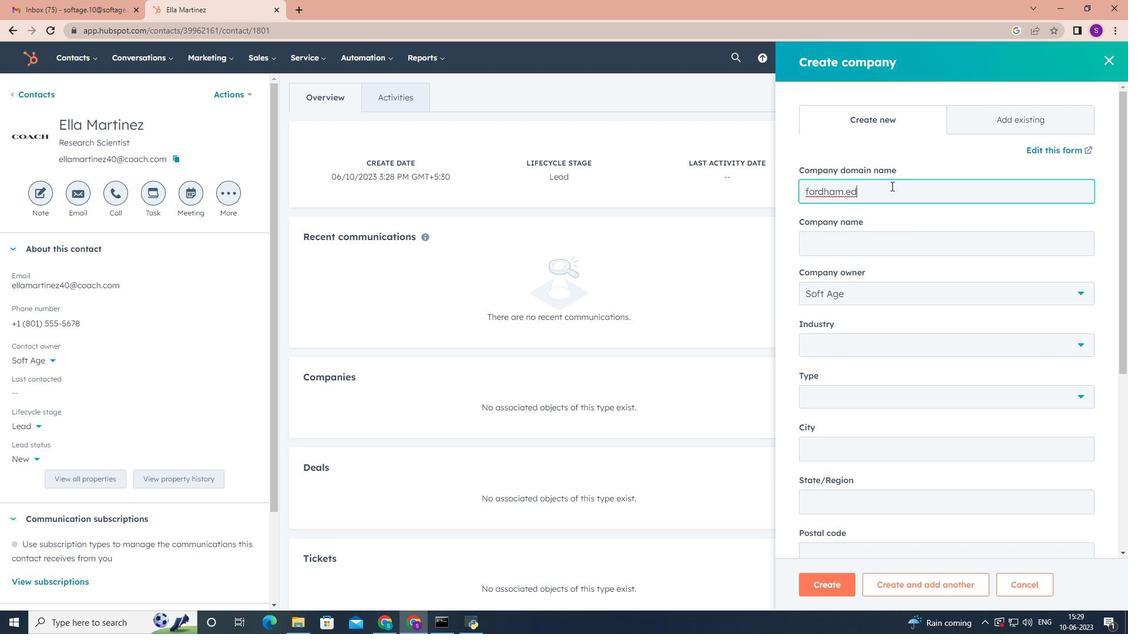 
Action: Mouse scrolled (891, 185) with delta (0, 0)
Screenshot: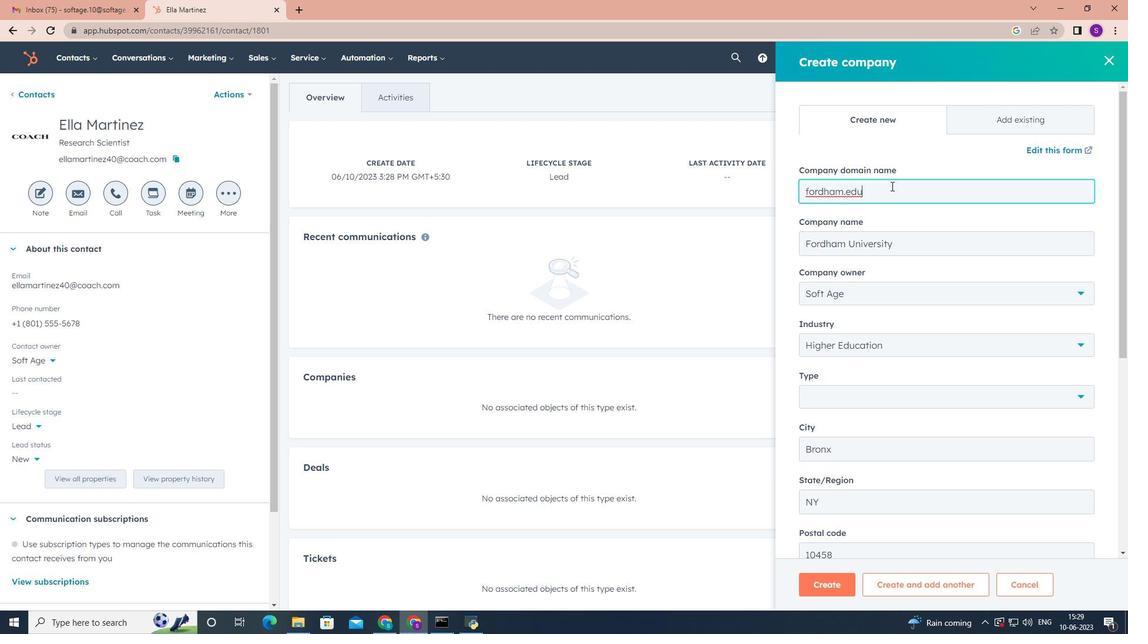 
Action: Mouse scrolled (891, 185) with delta (0, 0)
Screenshot: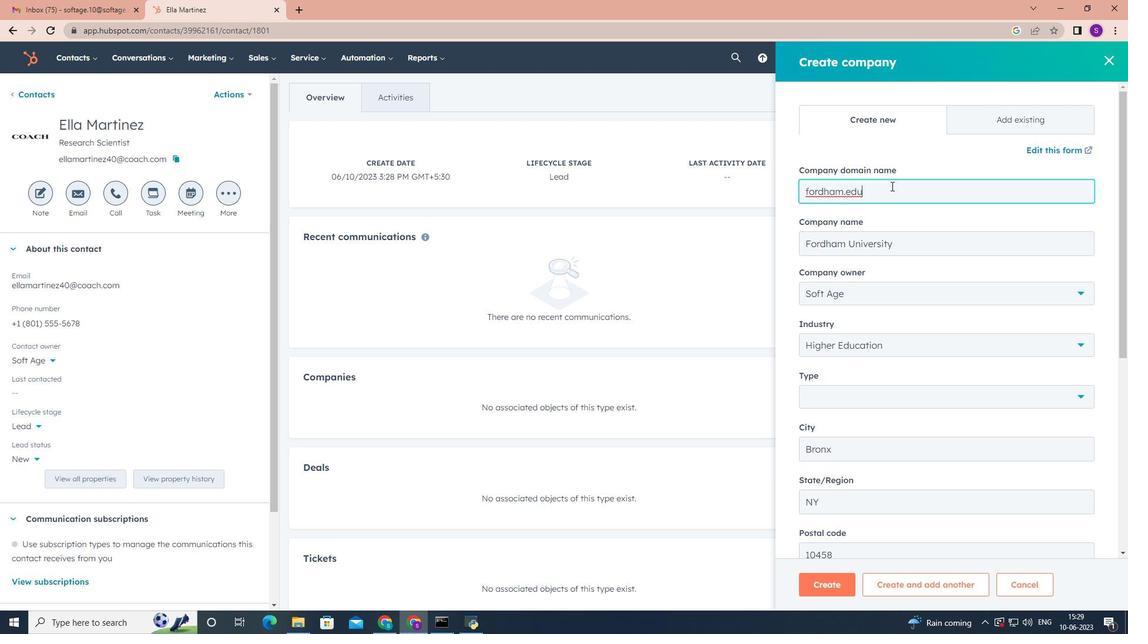 
Action: Mouse scrolled (891, 185) with delta (0, 0)
Screenshot: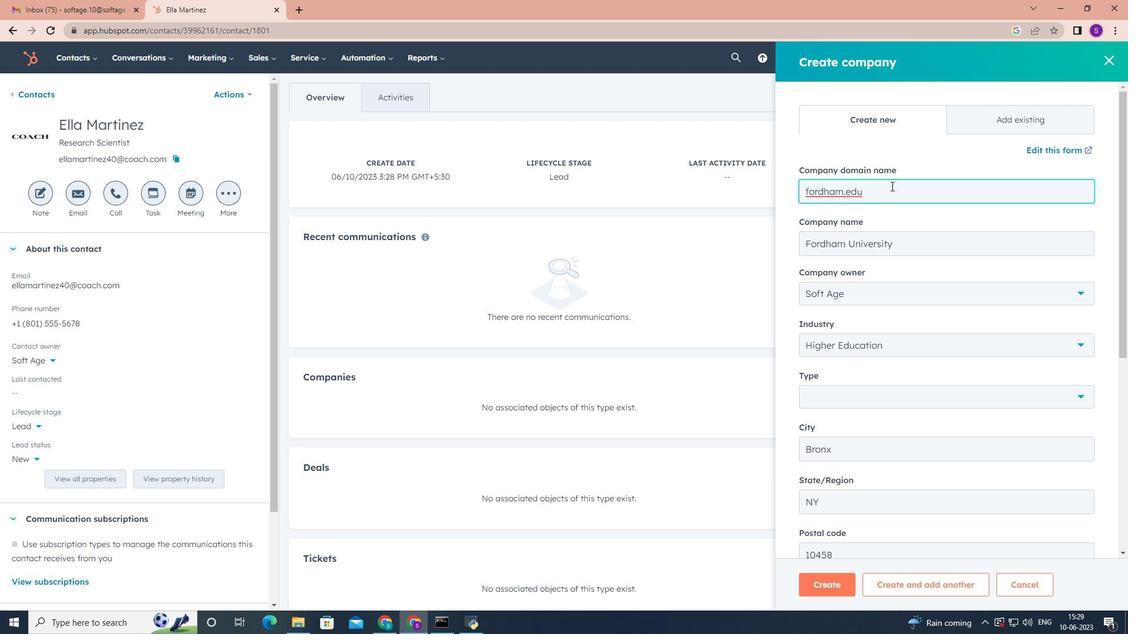 
Action: Mouse moved to (1054, 226)
Screenshot: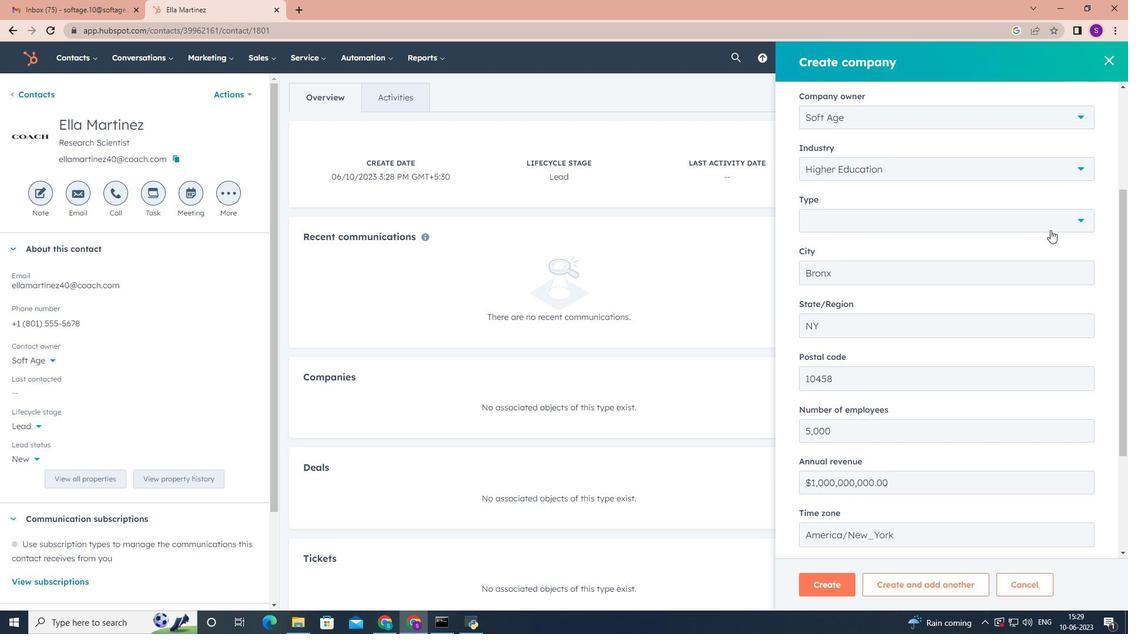 
Action: Mouse pressed left at (1054, 226)
Screenshot: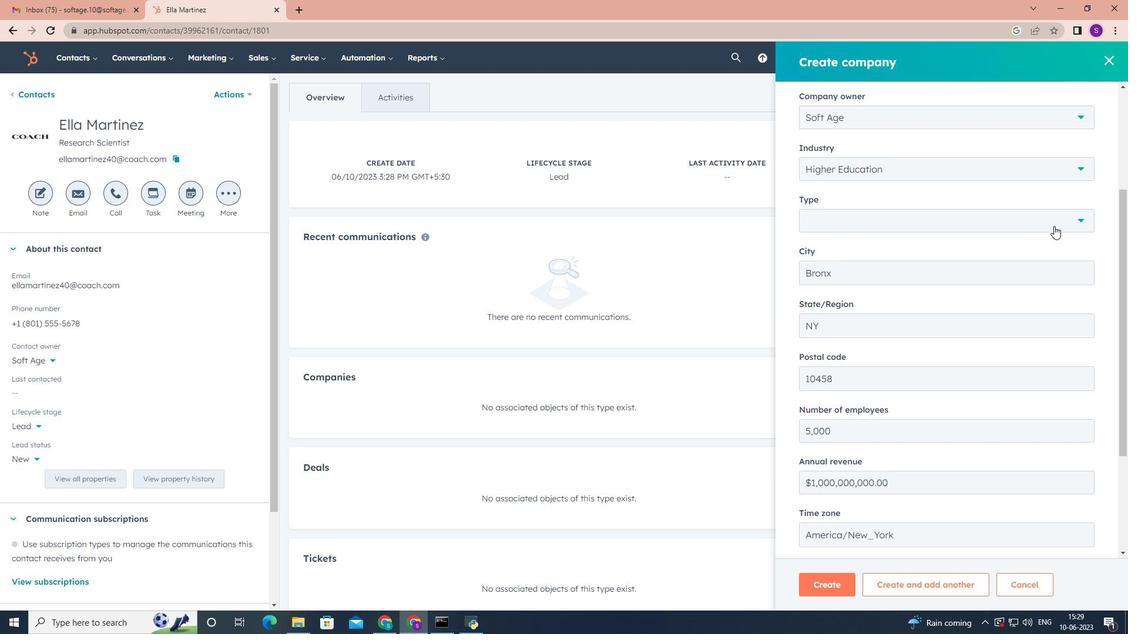 
Action: Mouse scrolled (1054, 225) with delta (0, 0)
Screenshot: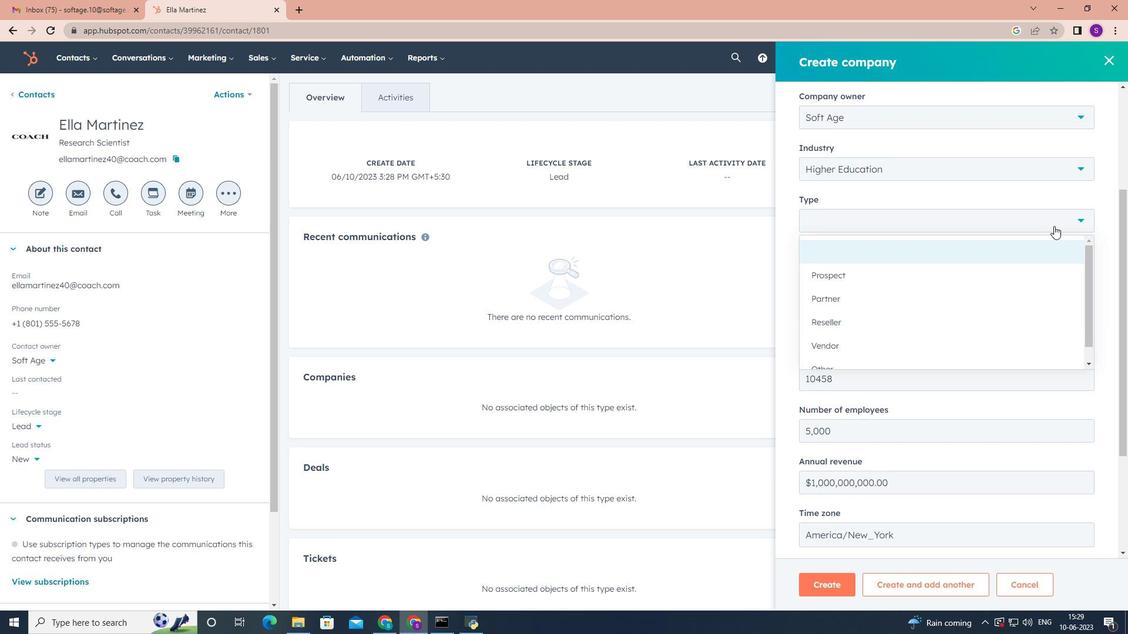 
Action: Mouse scrolled (1054, 225) with delta (0, 0)
Screenshot: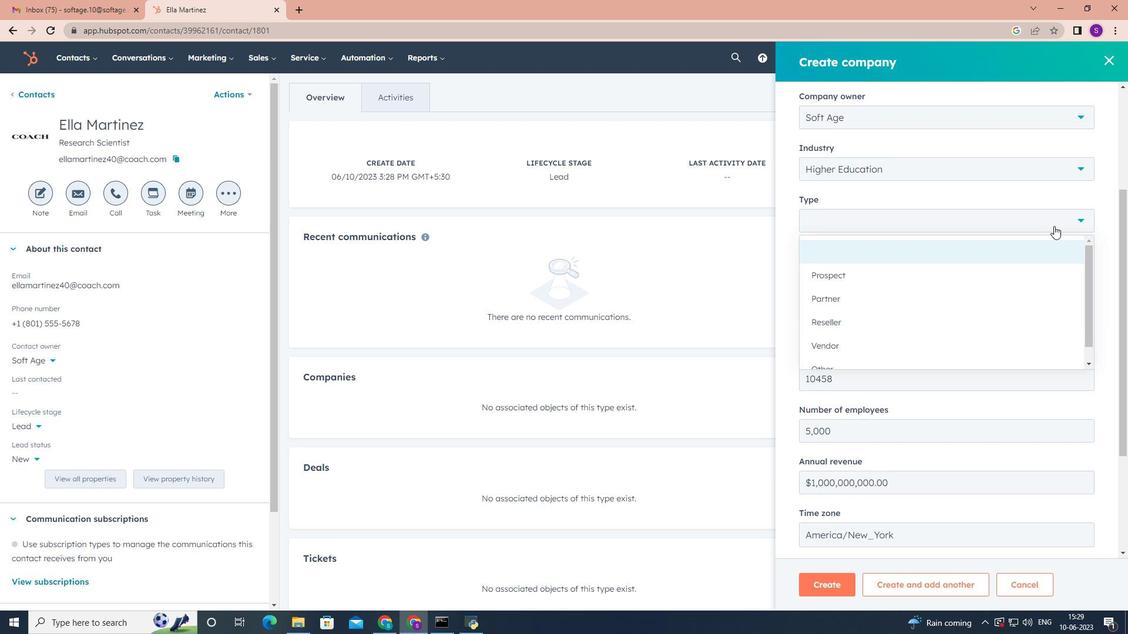 
Action: Mouse scrolled (1054, 226) with delta (0, 0)
Screenshot: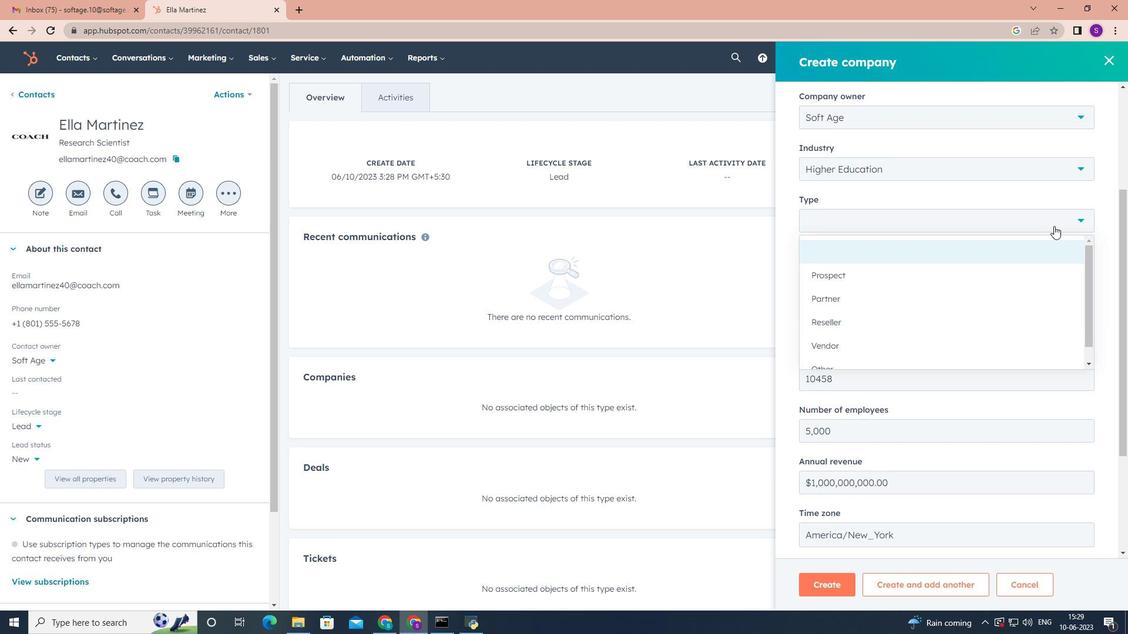 
Action: Mouse scrolled (1054, 225) with delta (0, 0)
Screenshot: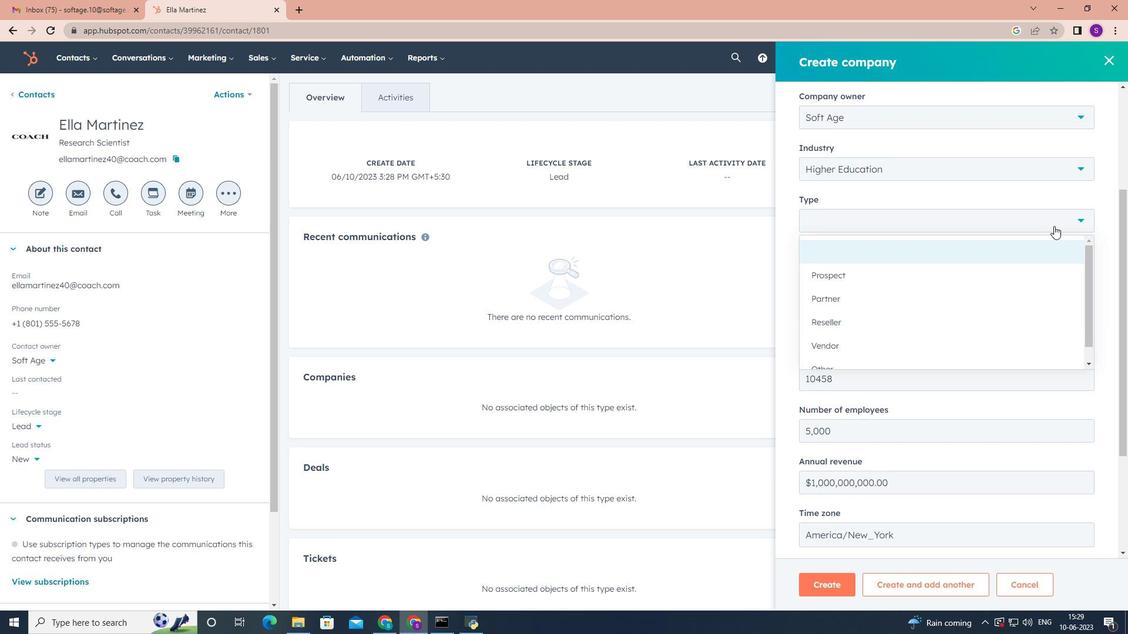 
Action: Mouse scrolled (1054, 225) with delta (0, 0)
Screenshot: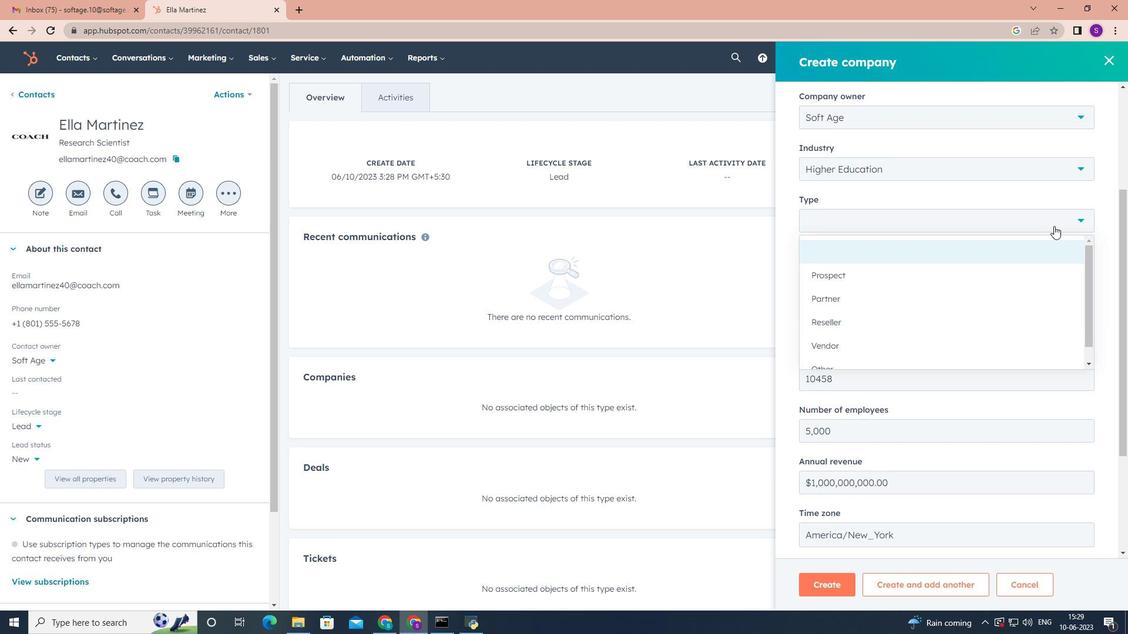 
Action: Mouse moved to (969, 194)
Screenshot: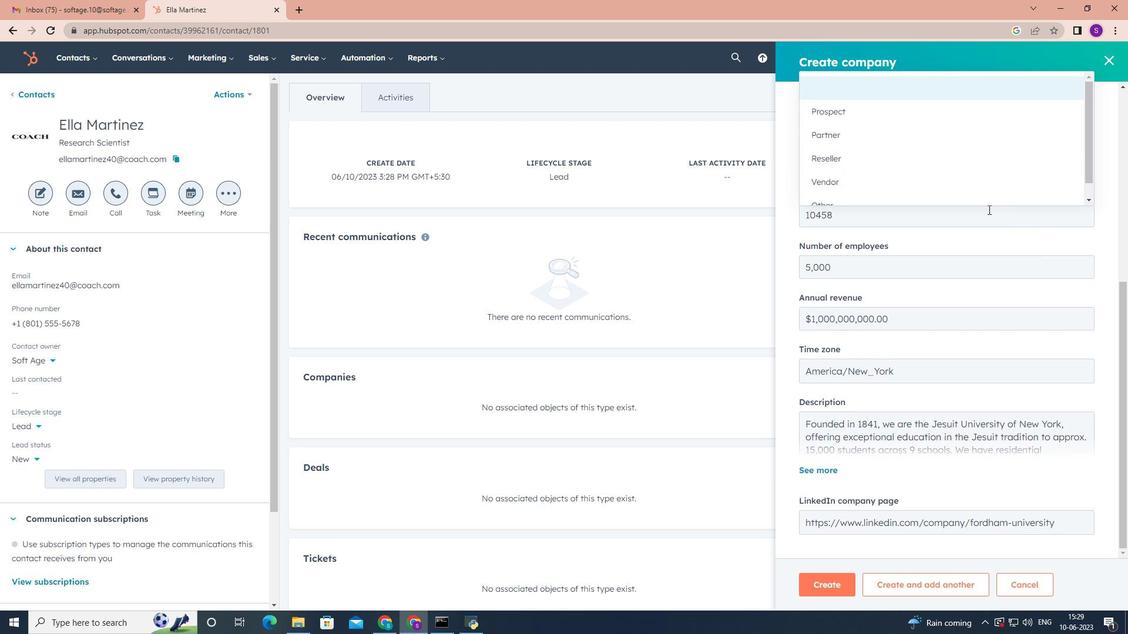 
Action: Mouse scrolled (969, 193) with delta (0, 0)
Screenshot: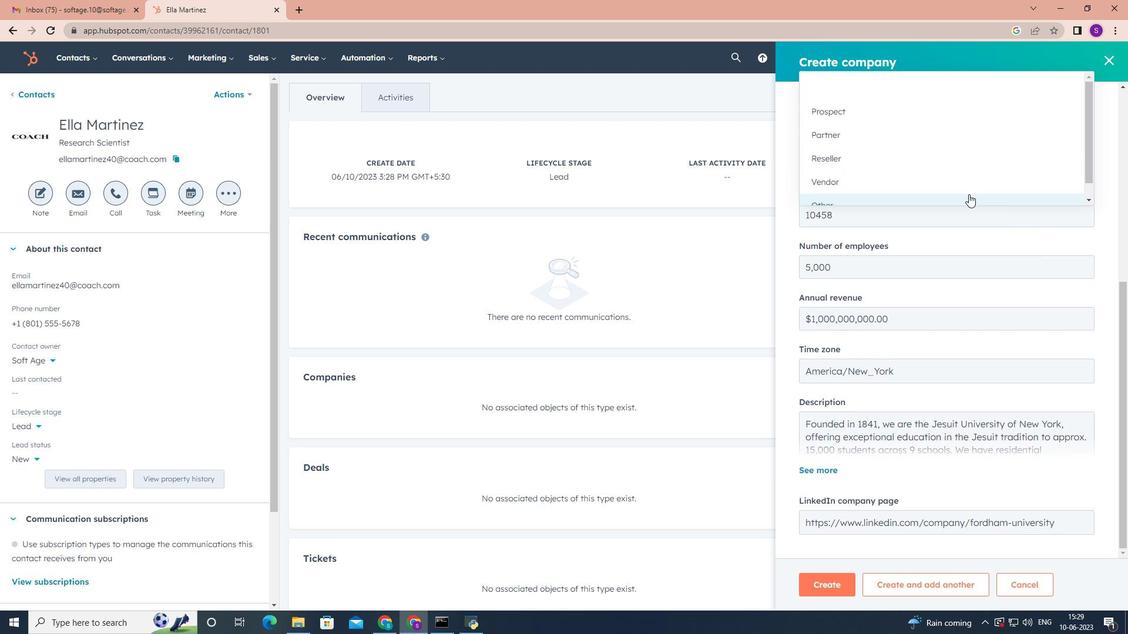 
Action: Mouse pressed left at (969, 194)
Screenshot: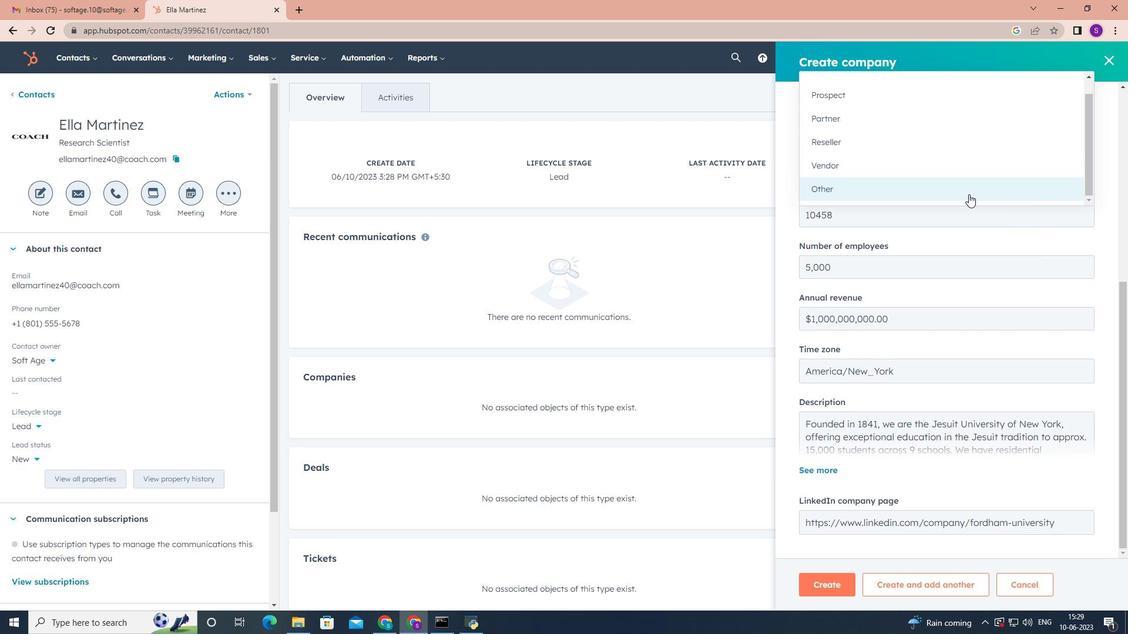 
Action: Mouse scrolled (969, 193) with delta (0, 0)
Screenshot: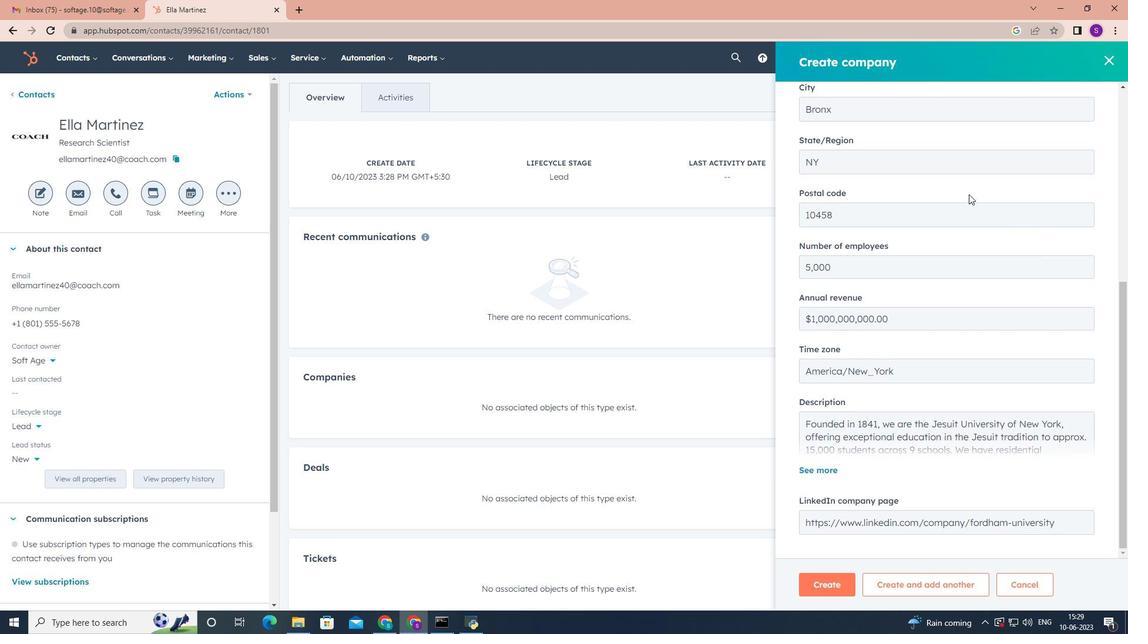 
Action: Mouse scrolled (969, 193) with delta (0, 0)
Screenshot: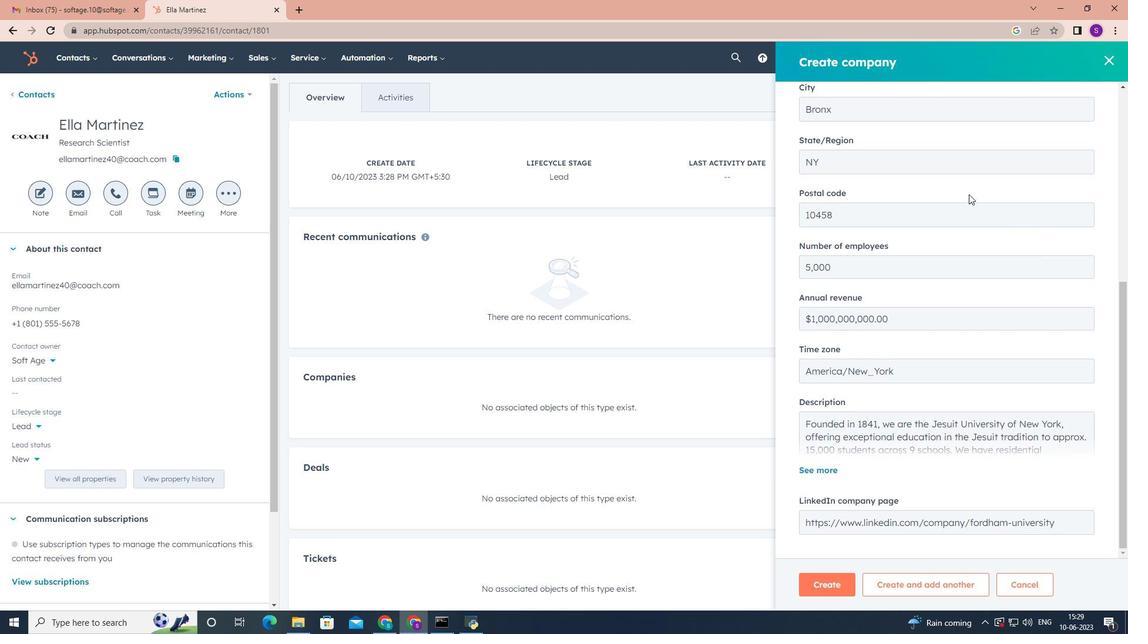 
Action: Mouse scrolled (969, 193) with delta (0, 0)
Screenshot: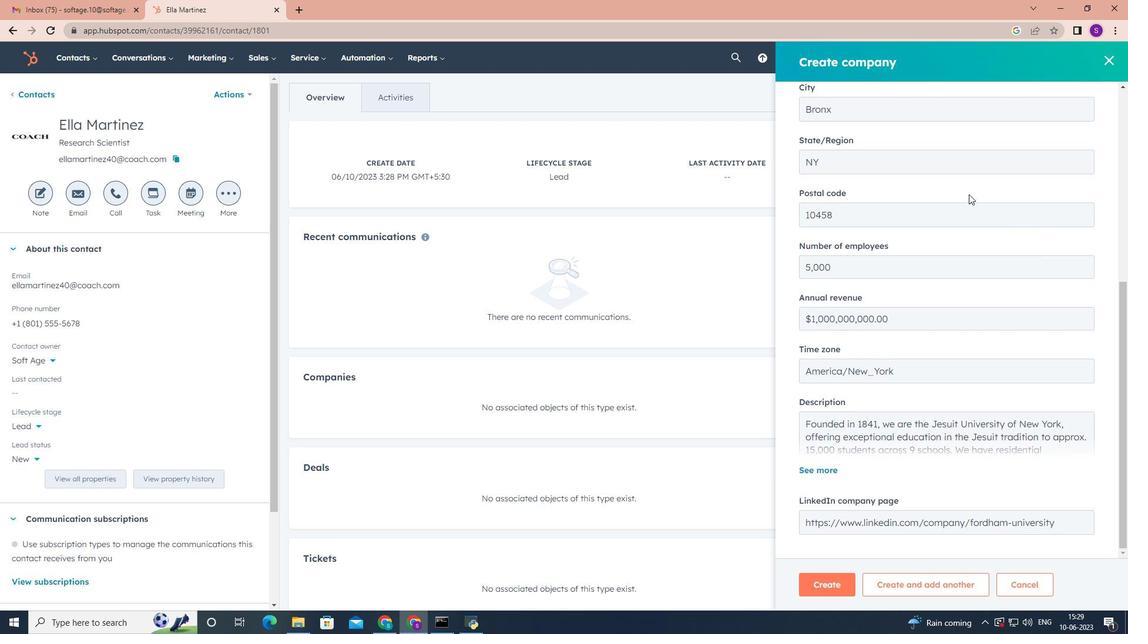 
Action: Mouse scrolled (969, 195) with delta (0, 0)
Screenshot: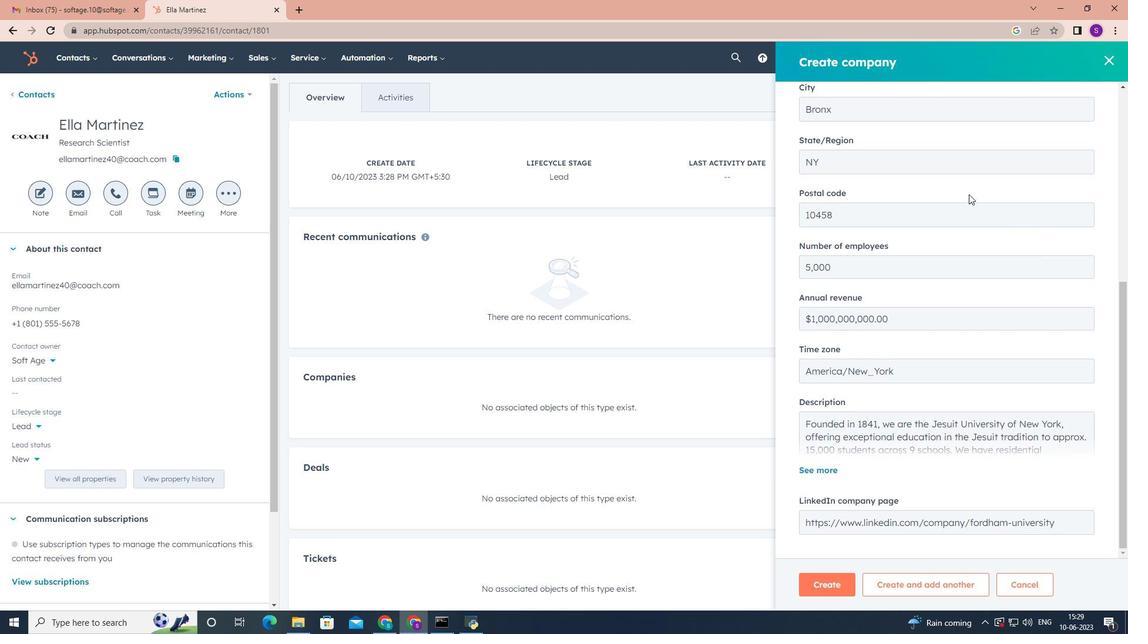 
Action: Mouse scrolled (969, 195) with delta (0, 0)
Screenshot: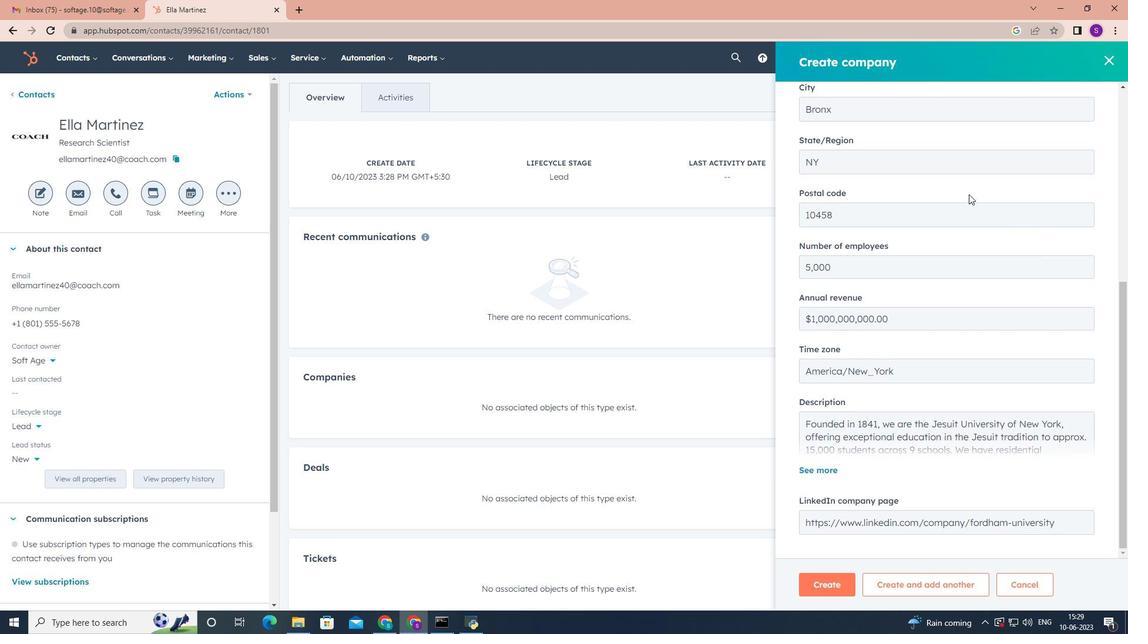 
Action: Mouse scrolled (969, 195) with delta (0, 0)
Screenshot: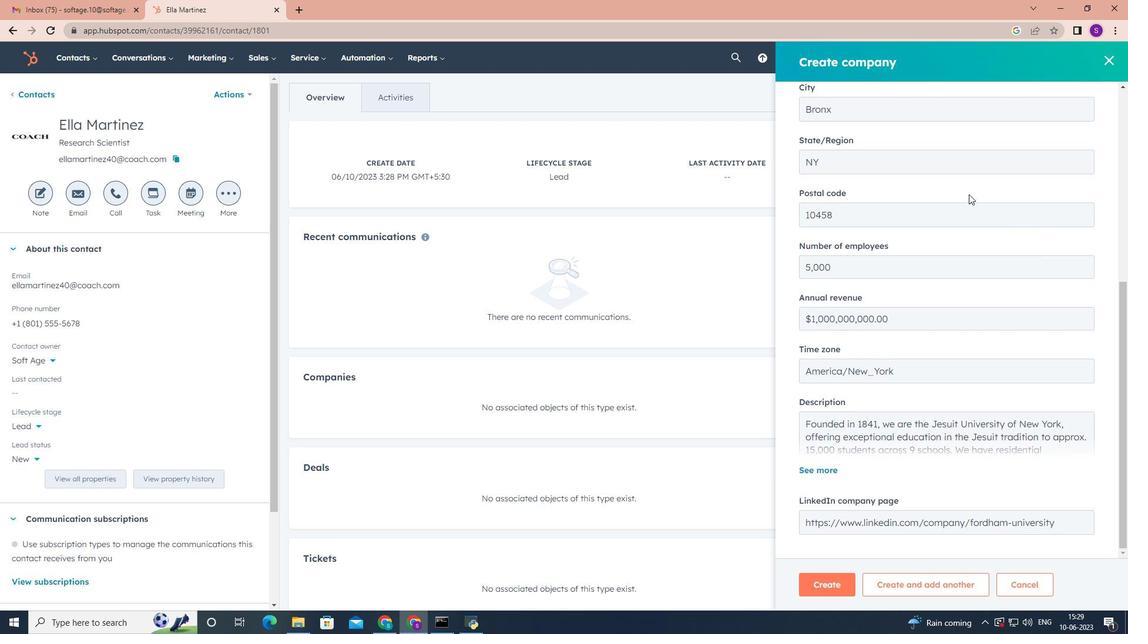 
Action: Mouse scrolled (969, 195) with delta (0, 0)
Screenshot: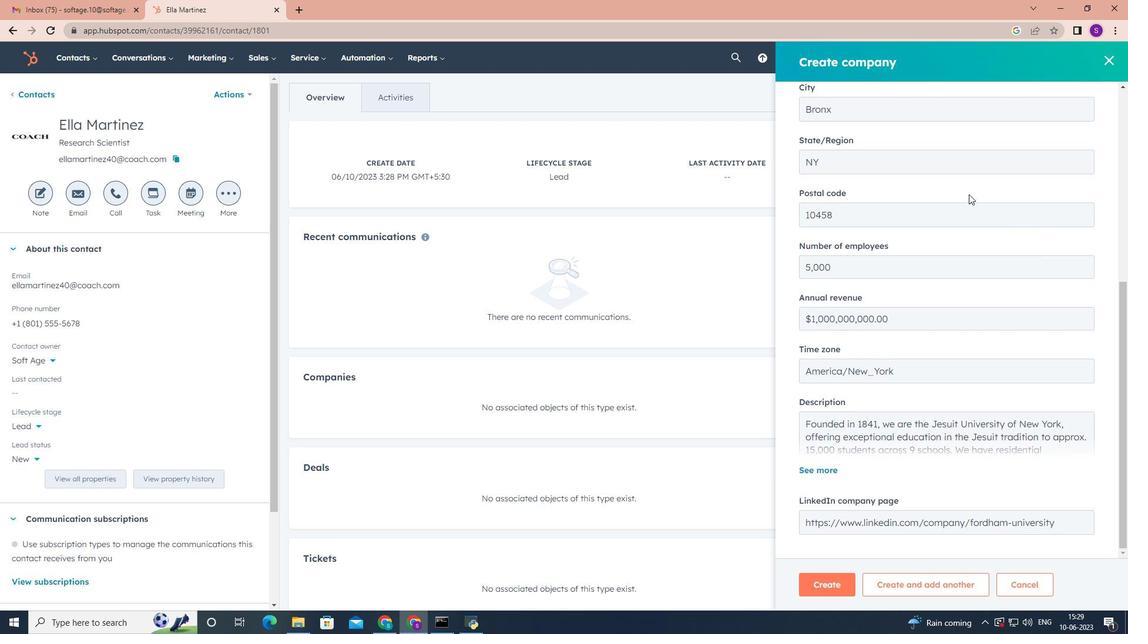 
Action: Mouse scrolled (969, 193) with delta (0, 0)
Screenshot: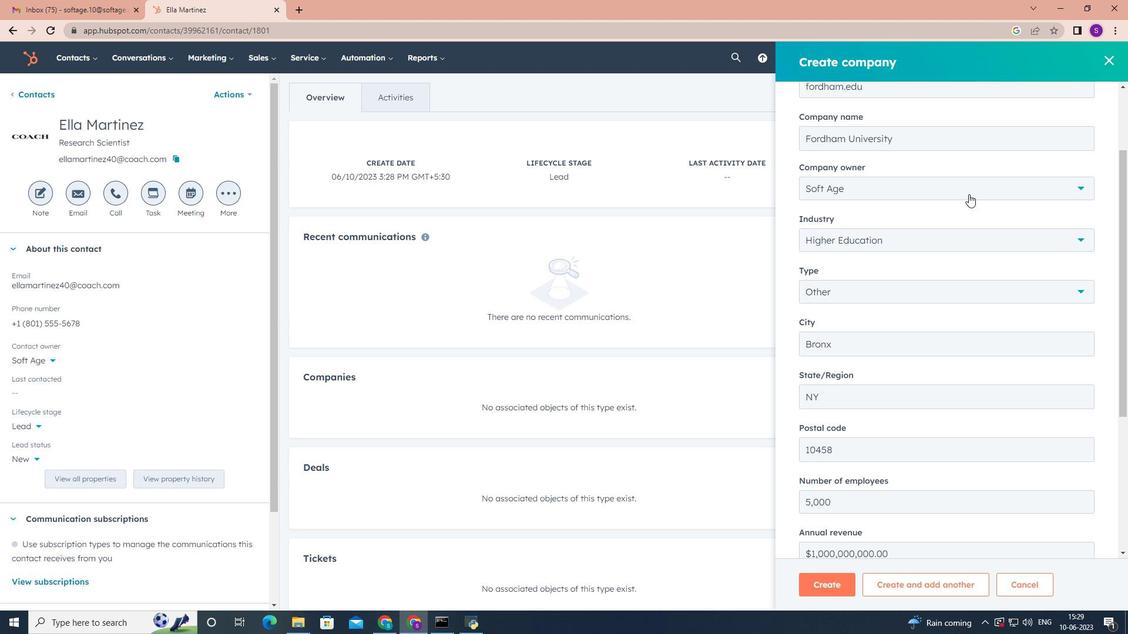 
Action: Mouse scrolled (969, 193) with delta (0, 0)
Screenshot: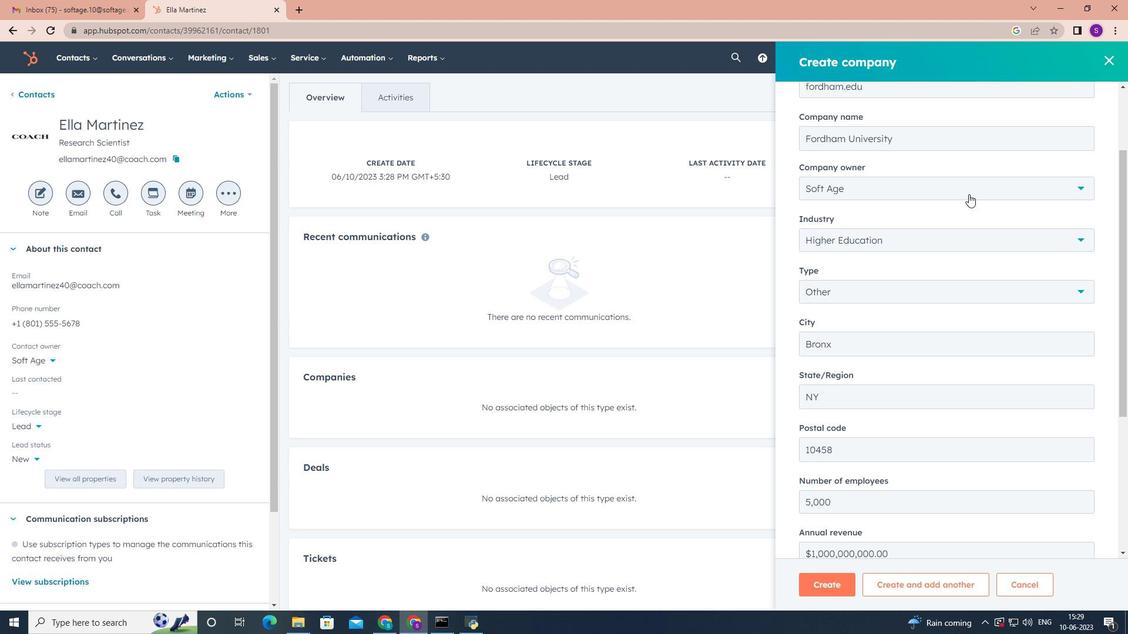 
Action: Mouse scrolled (969, 193) with delta (0, 0)
Screenshot: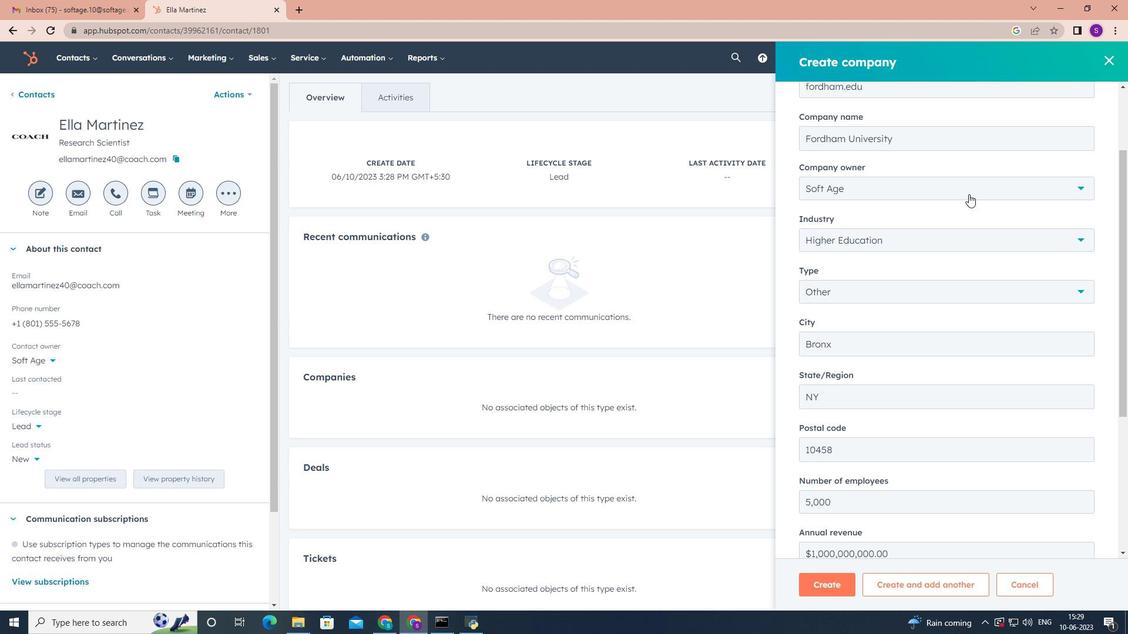 
Action: Mouse scrolled (969, 195) with delta (0, 0)
Screenshot: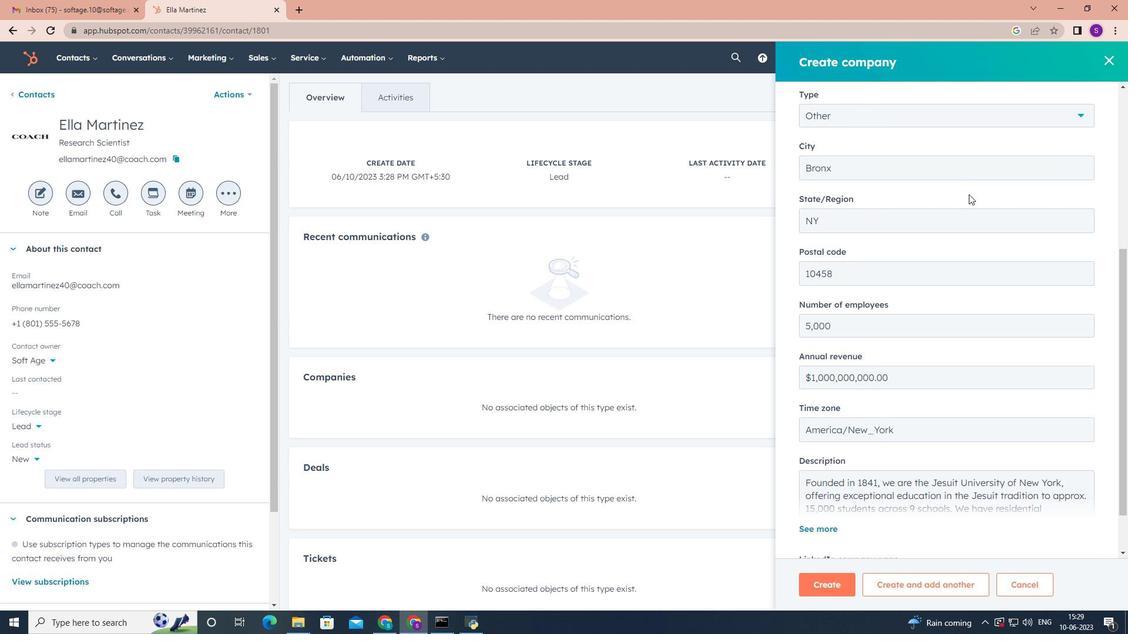 
Action: Mouse scrolled (969, 195) with delta (0, 0)
Screenshot: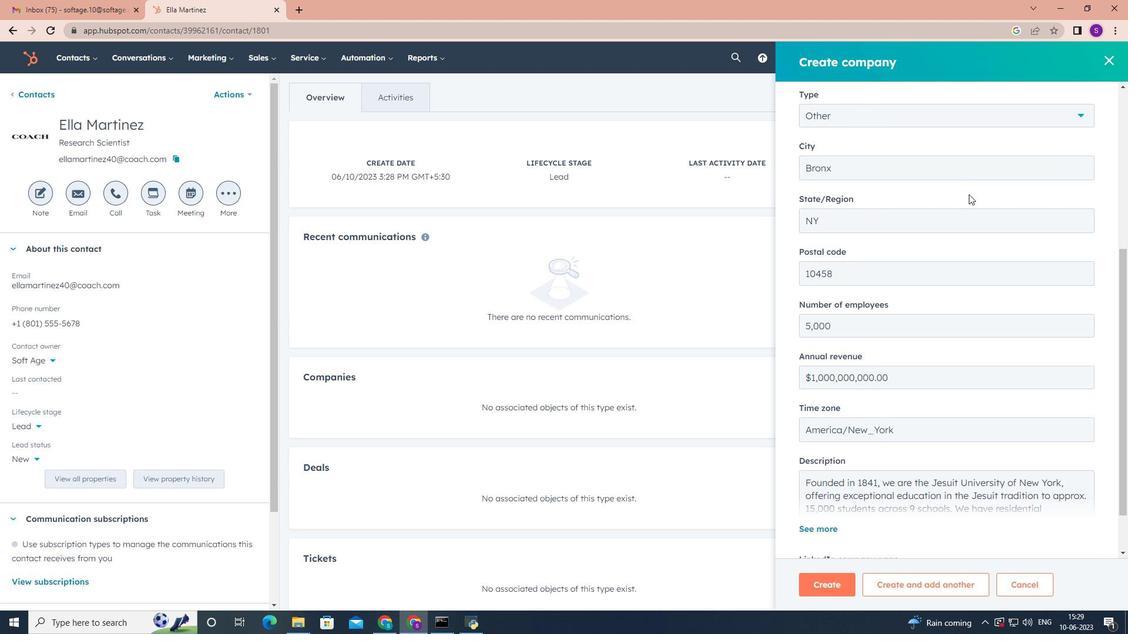 
Action: Mouse scrolled (969, 195) with delta (0, 0)
Screenshot: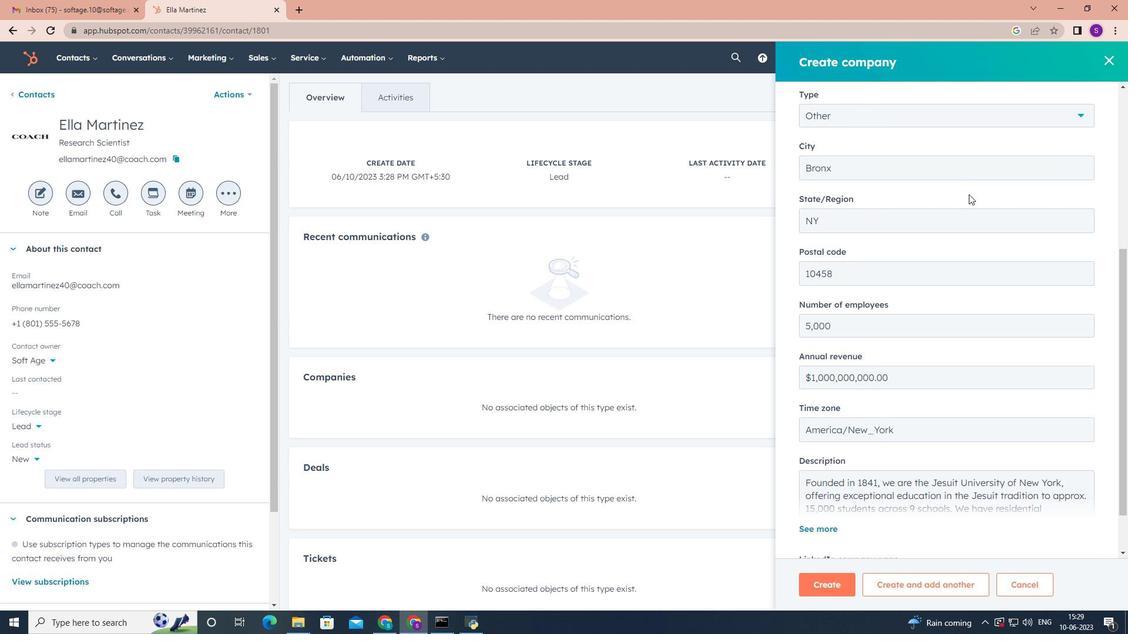 
Action: Mouse moved to (818, 583)
Screenshot: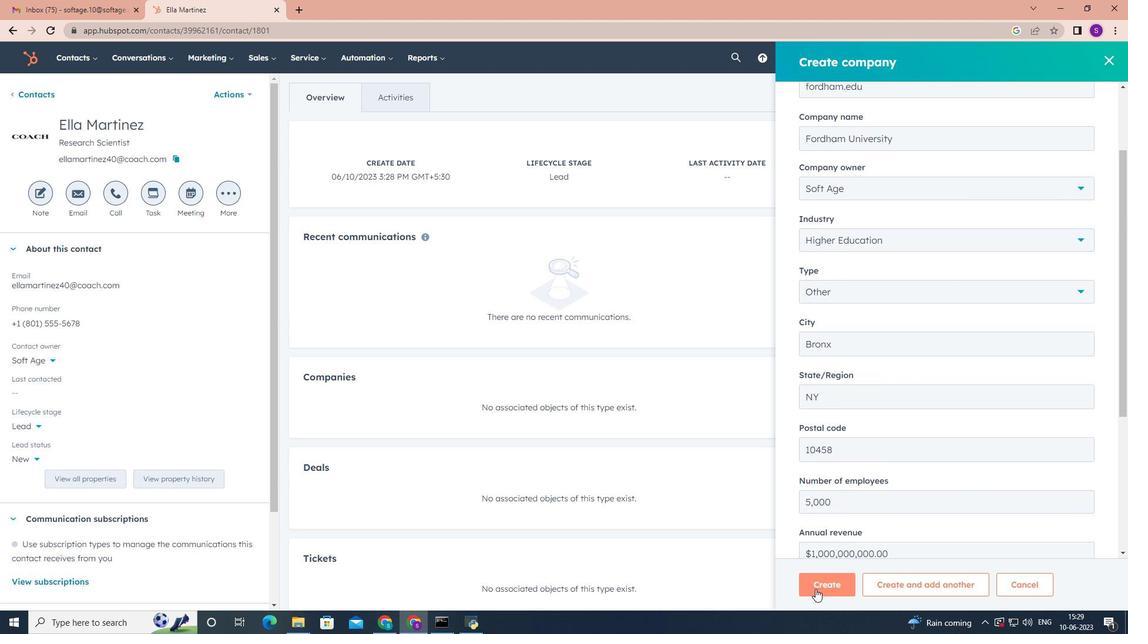 
Action: Mouse pressed left at (818, 583)
Screenshot: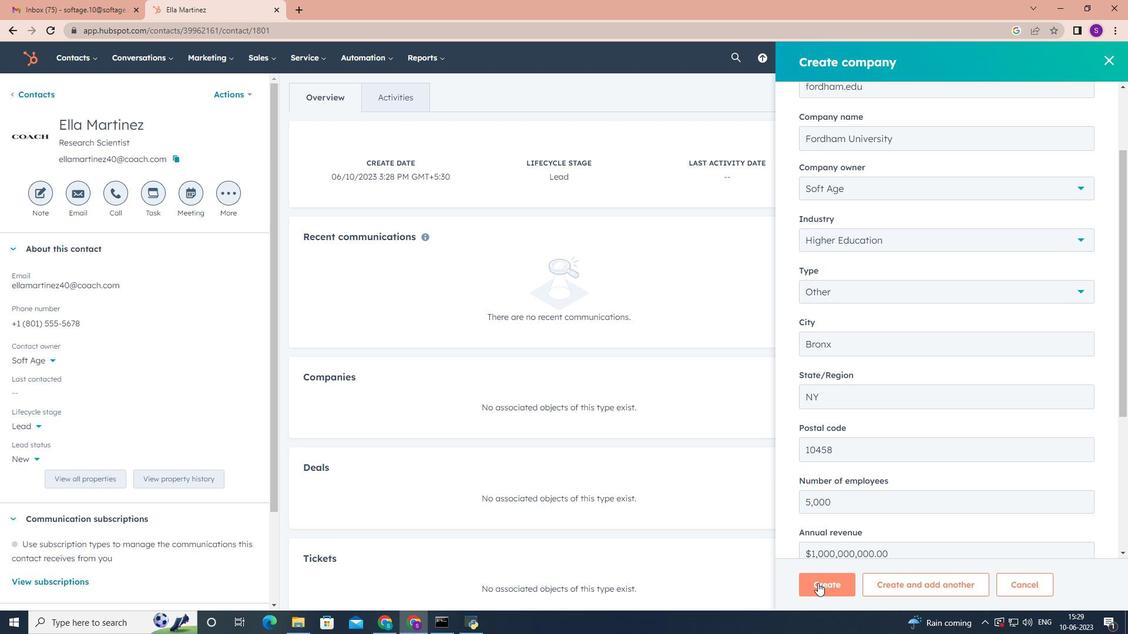 
Action: Mouse moved to (724, 354)
Screenshot: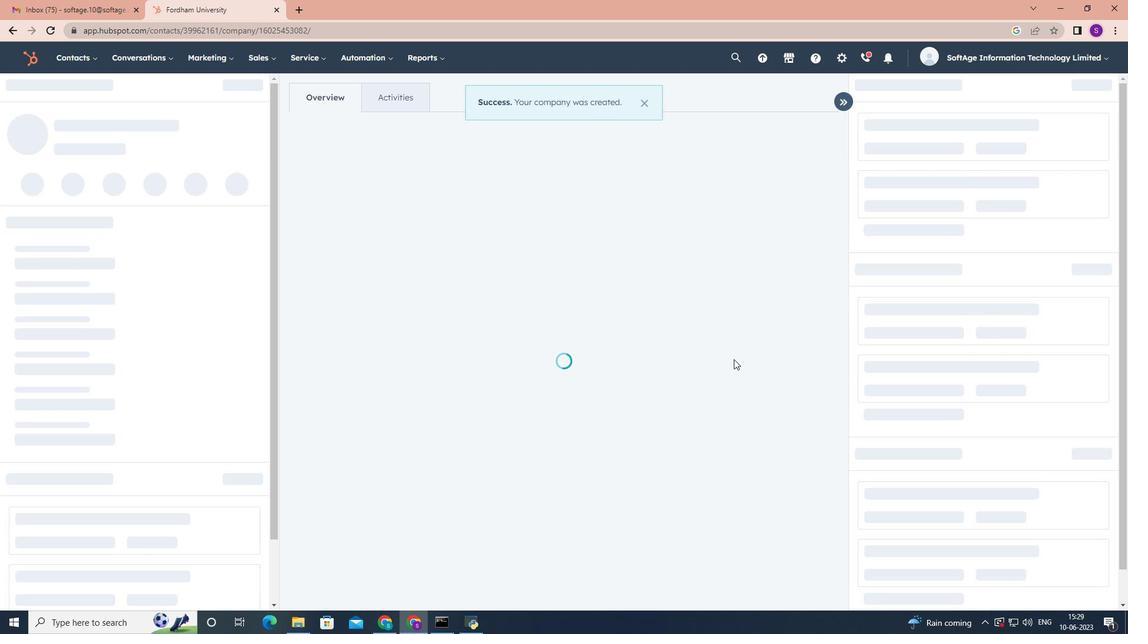 
Action: Mouse scrolled (724, 353) with delta (0, 0)
Screenshot: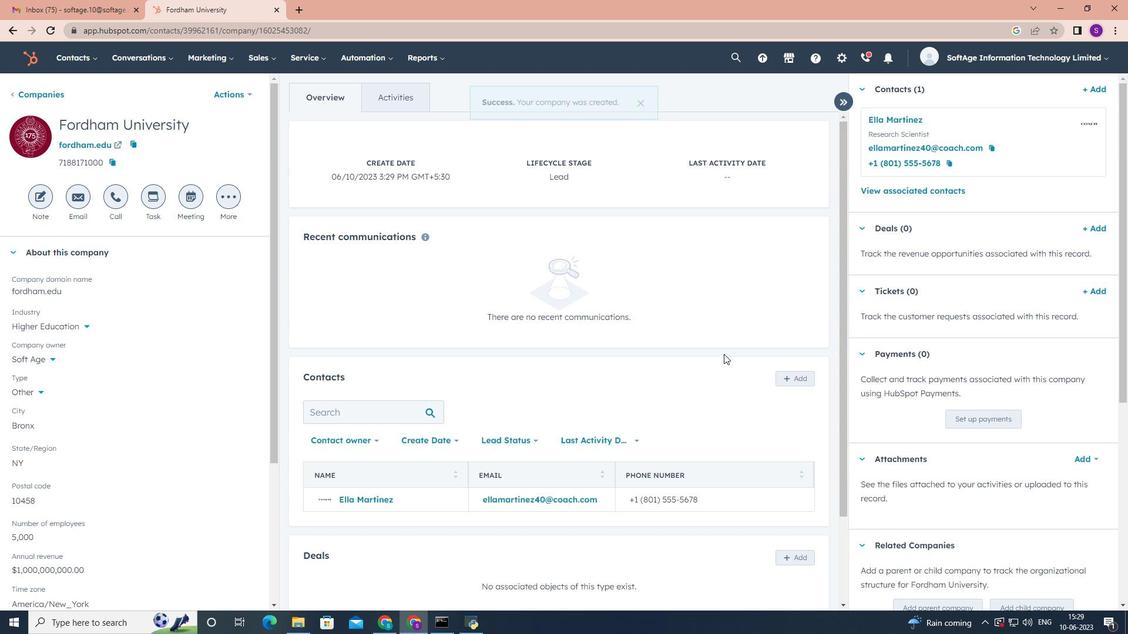 
Action: Mouse scrolled (724, 353) with delta (0, 0)
Screenshot: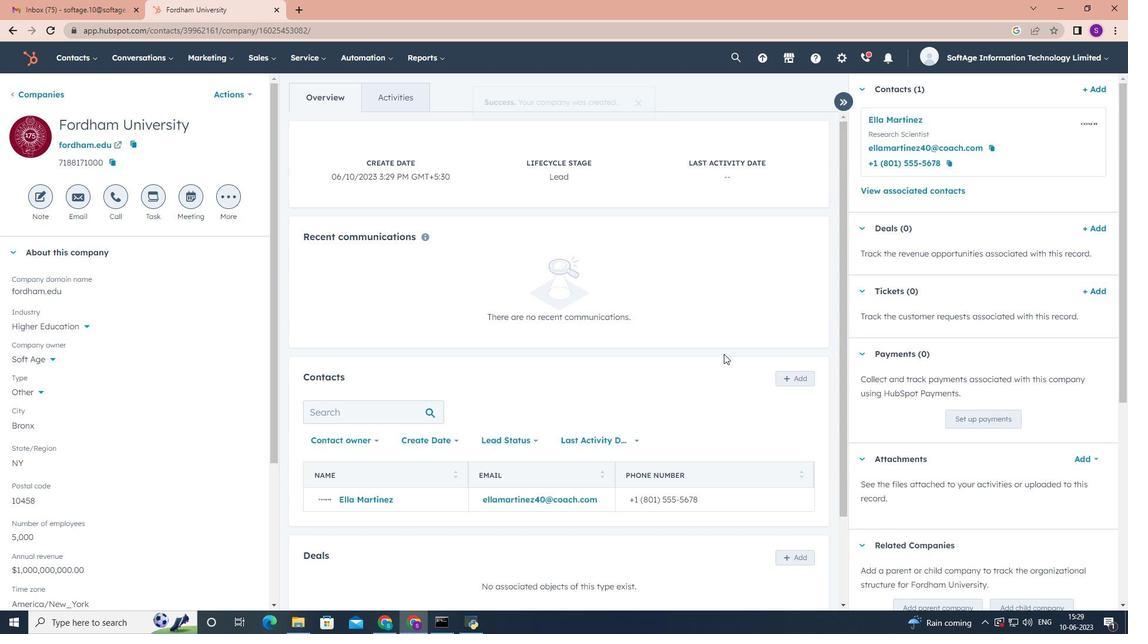 
Action: Mouse scrolled (724, 353) with delta (0, 0)
Screenshot: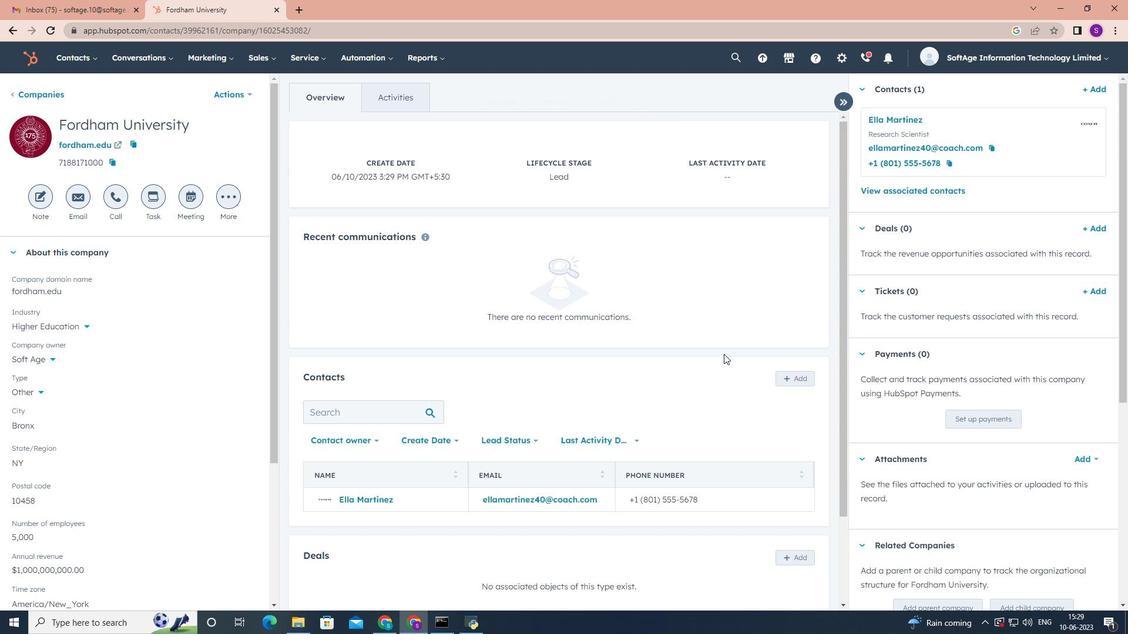 
